 Task: For heading Use Pacifico with dark magenta 1 colour & Underline.  font size for heading24,  'Change the font style of data to'Roboto and font size to 16,  Change the alignment of both headline & data to Align left In the sheet  analysisSalesByProductLine
Action: Mouse moved to (243, 140)
Screenshot: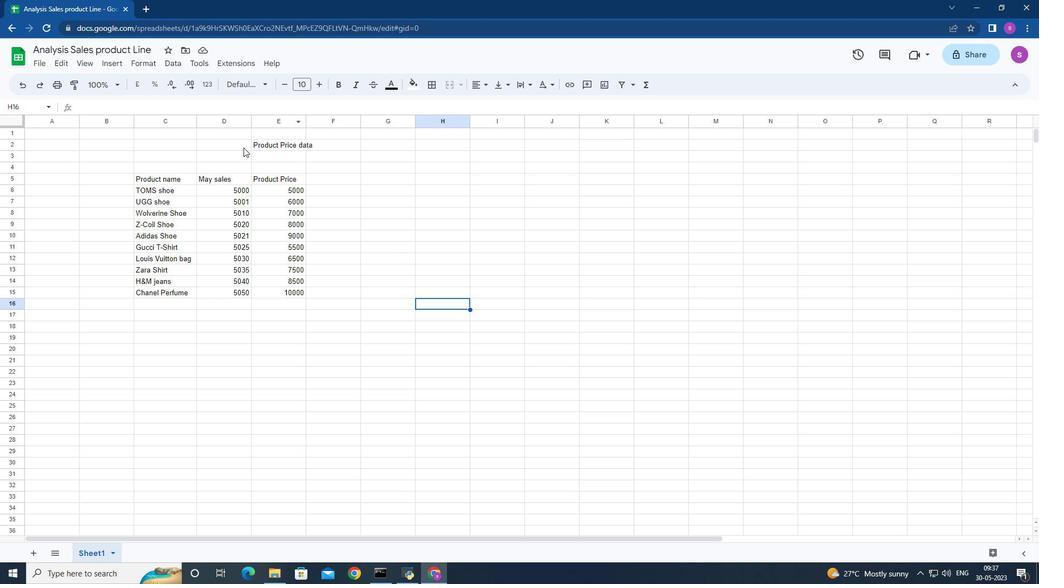 
Action: Mouse pressed left at (243, 140)
Screenshot: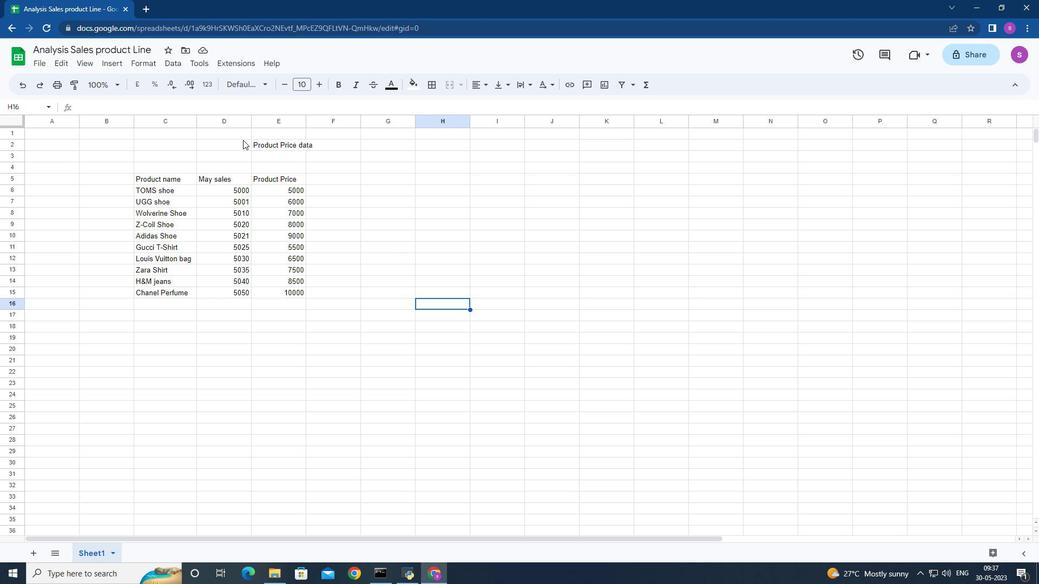 
Action: Mouse moved to (265, 84)
Screenshot: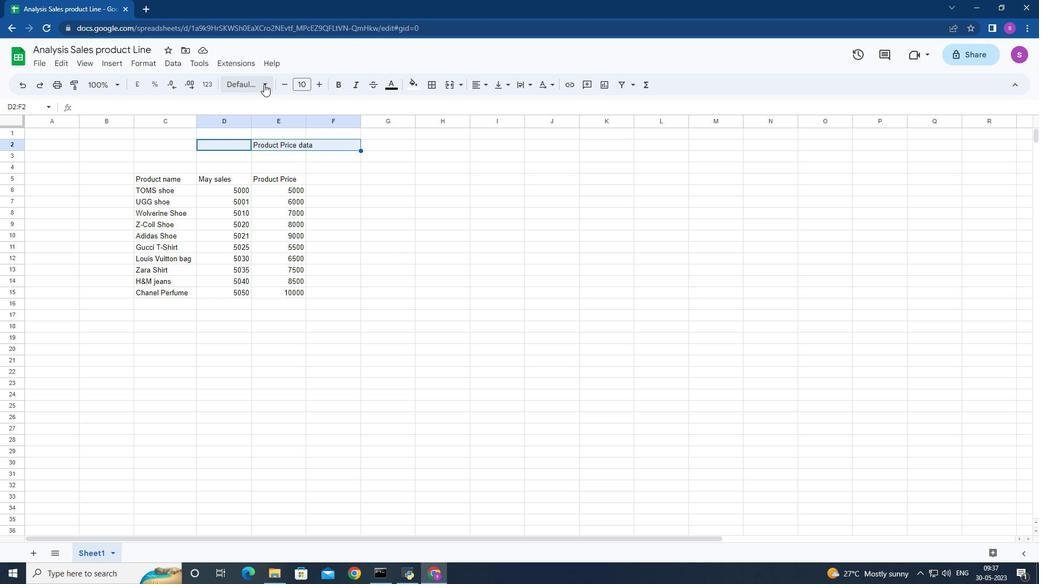 
Action: Mouse pressed left at (265, 84)
Screenshot: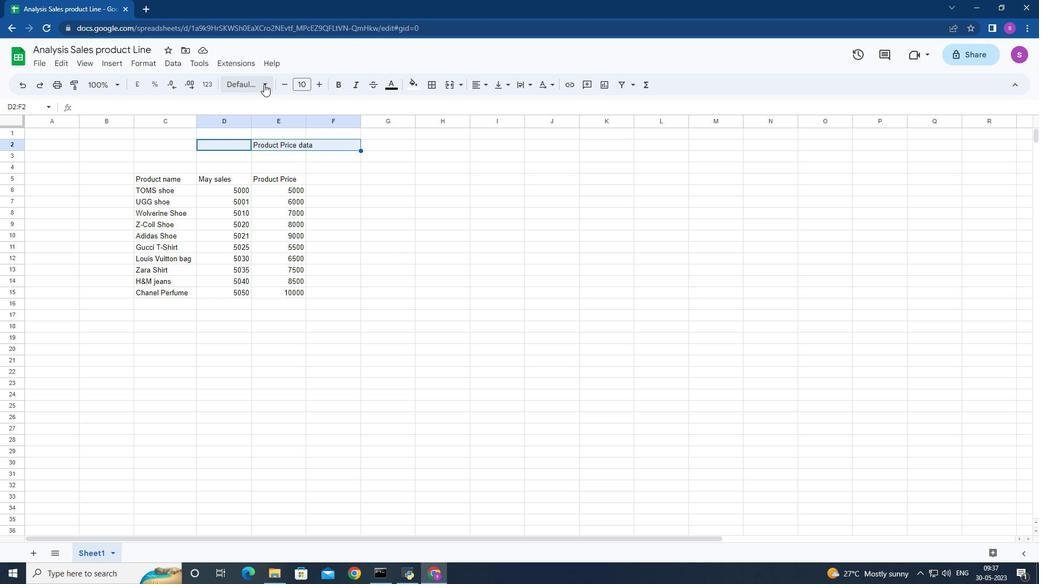 
Action: Mouse moved to (266, 368)
Screenshot: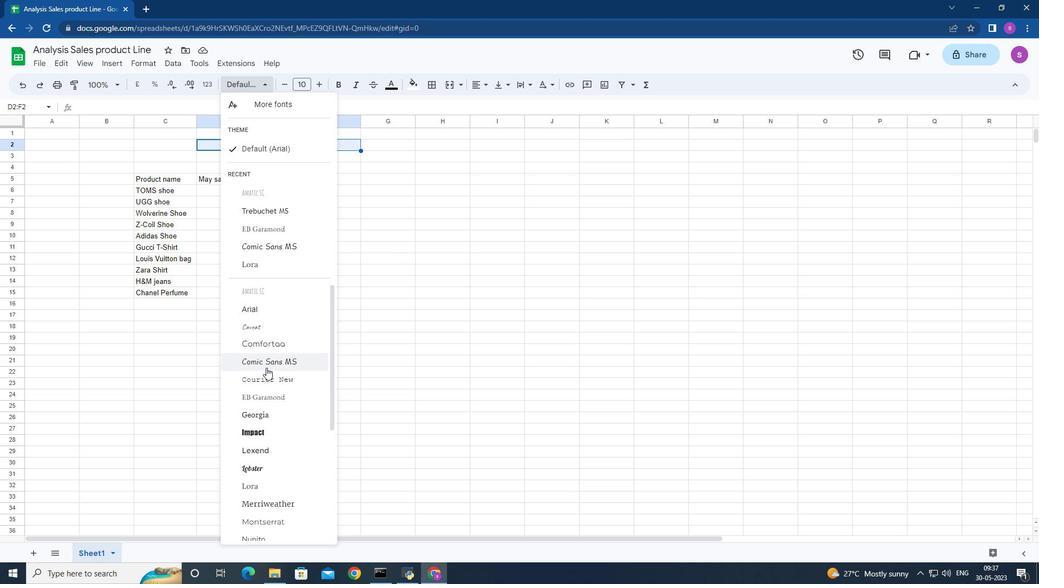 
Action: Mouse scrolled (266, 367) with delta (0, 0)
Screenshot: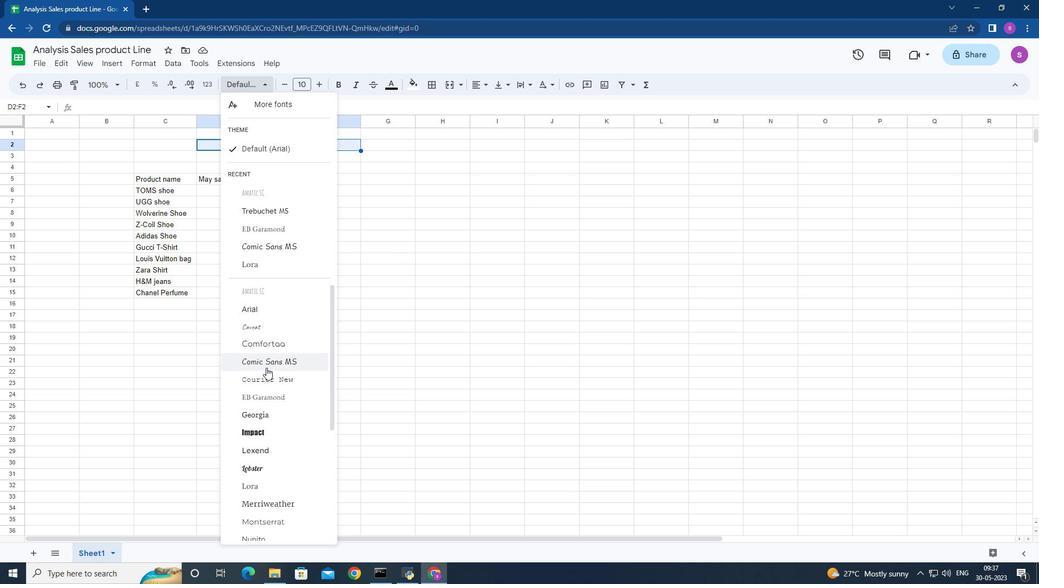
Action: Mouse moved to (272, 365)
Screenshot: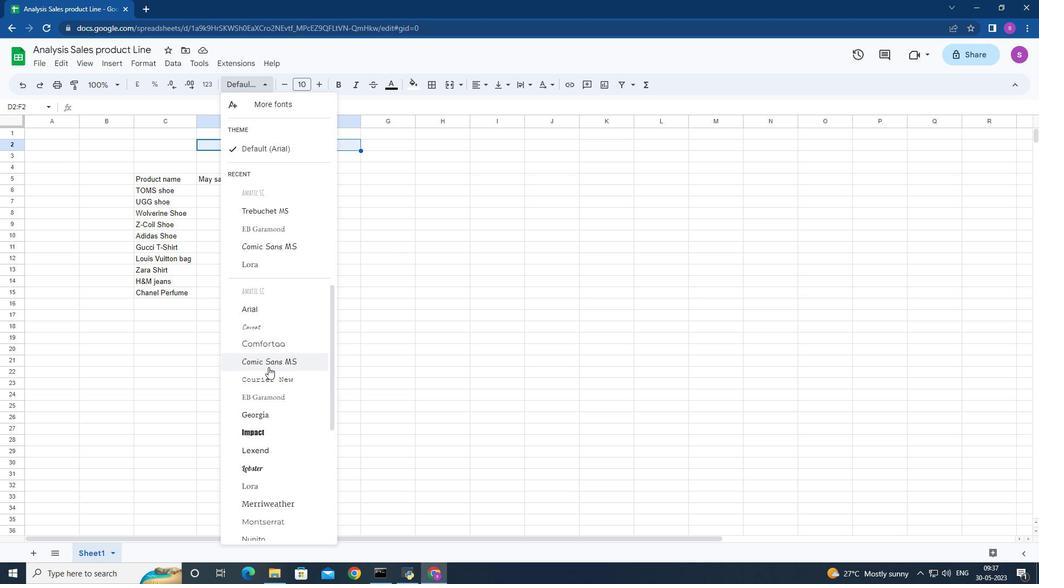 
Action: Mouse scrolled (272, 365) with delta (0, 0)
Screenshot: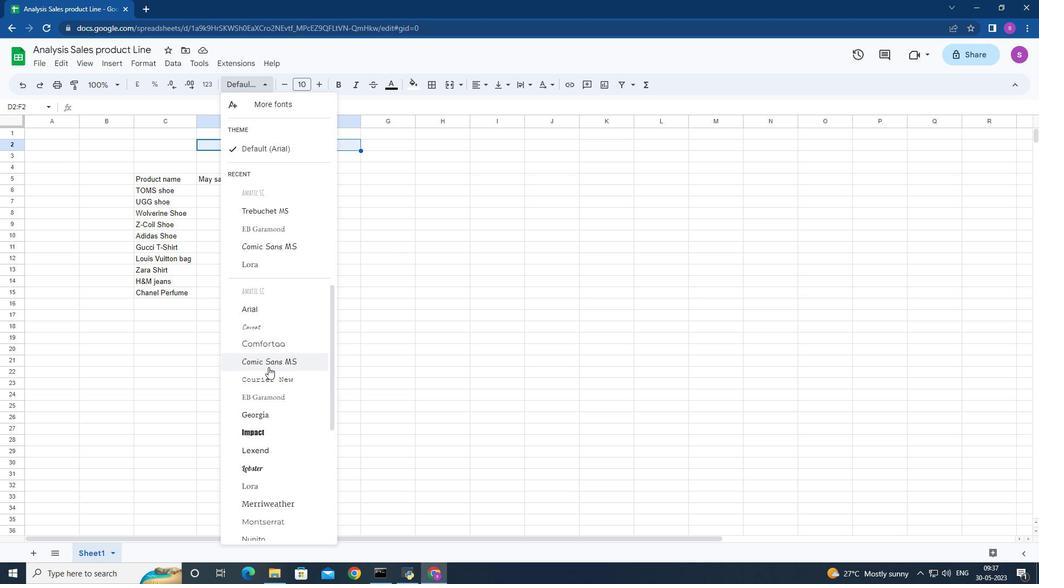 
Action: Mouse moved to (284, 436)
Screenshot: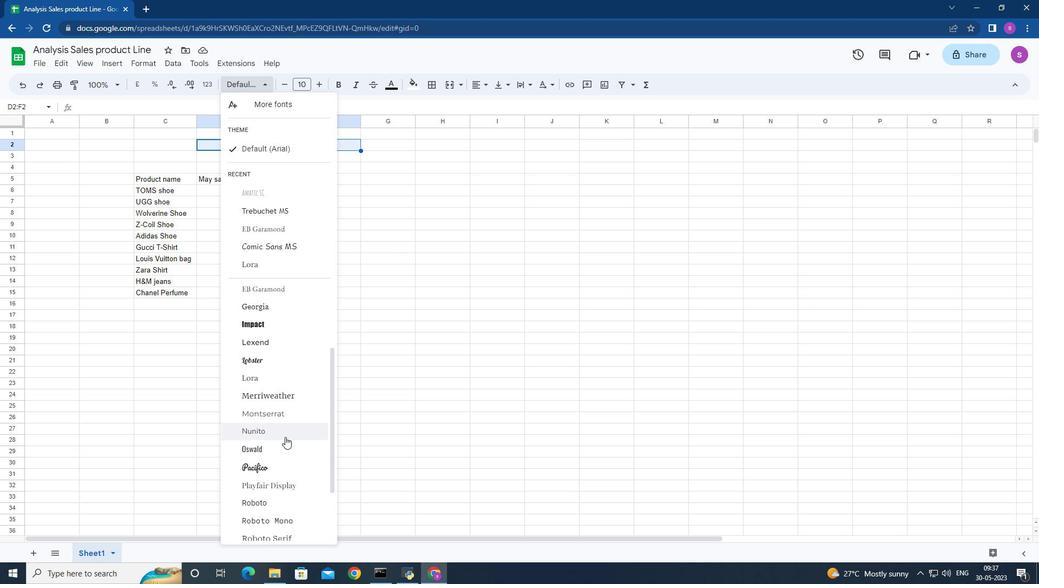 
Action: Mouse scrolled (284, 435) with delta (0, 0)
Screenshot: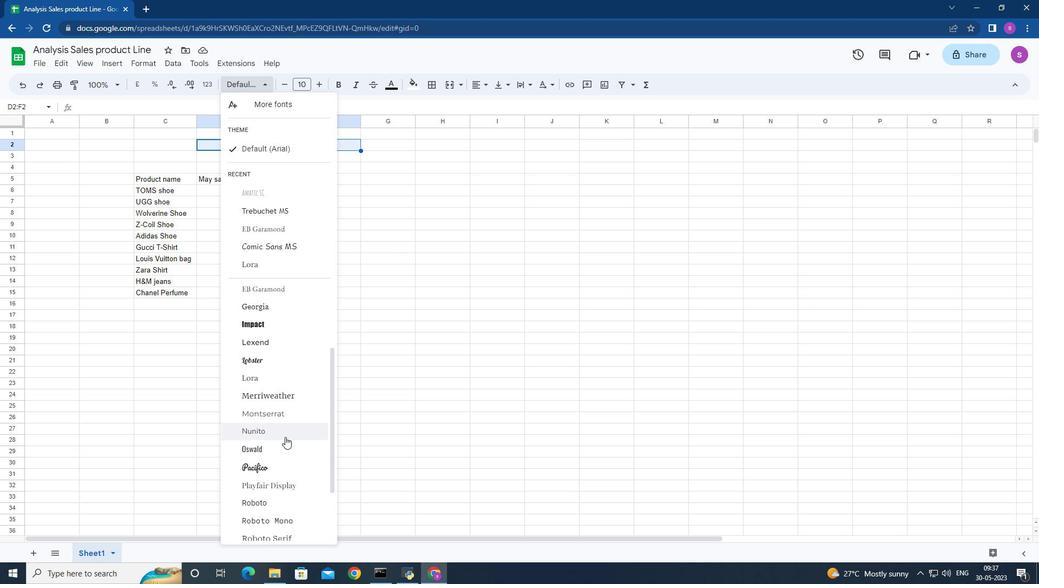 
Action: Mouse moved to (289, 413)
Screenshot: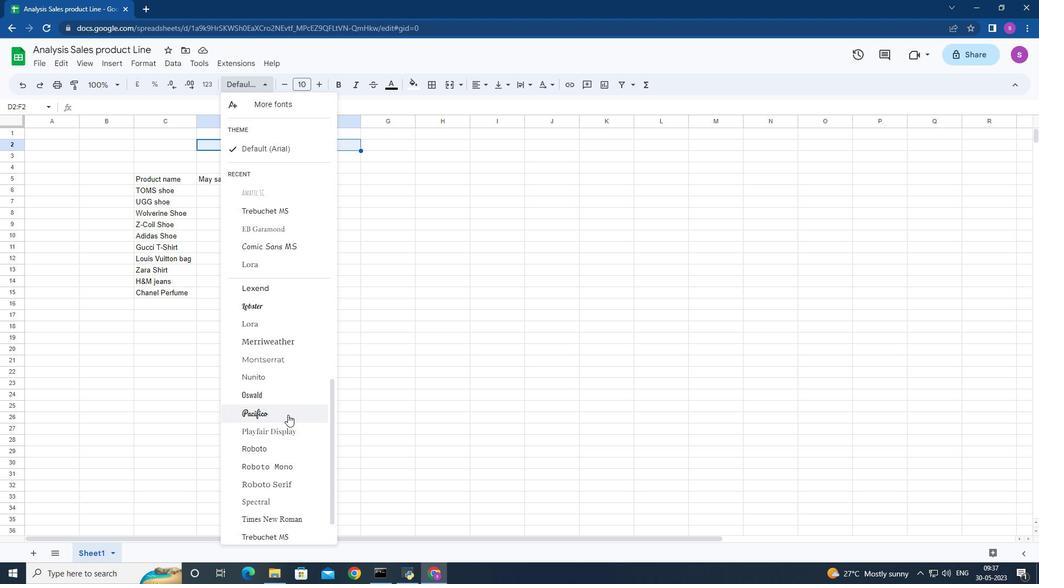 
Action: Mouse pressed left at (289, 413)
Screenshot: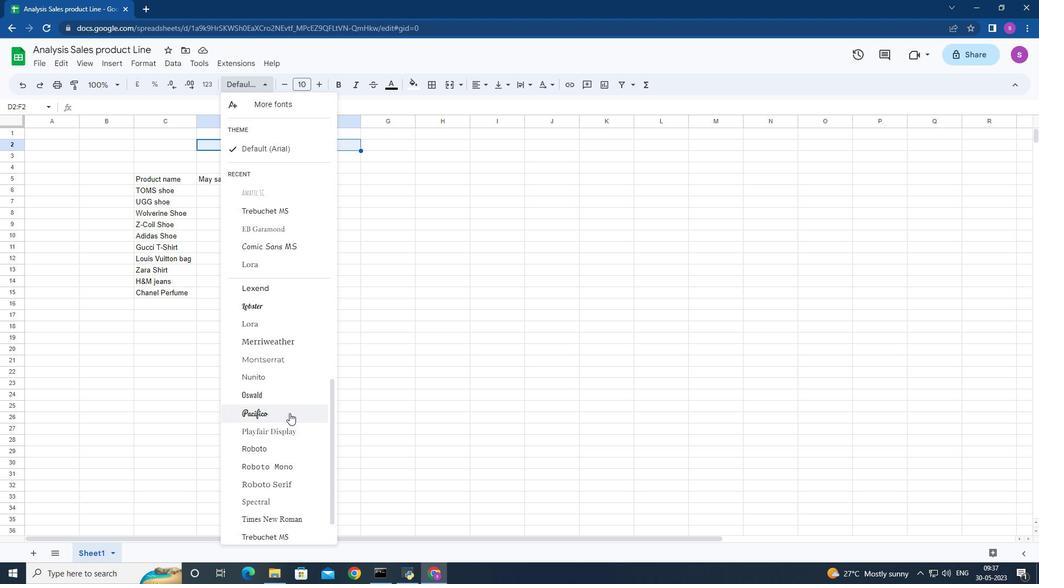 
Action: Mouse moved to (382, 246)
Screenshot: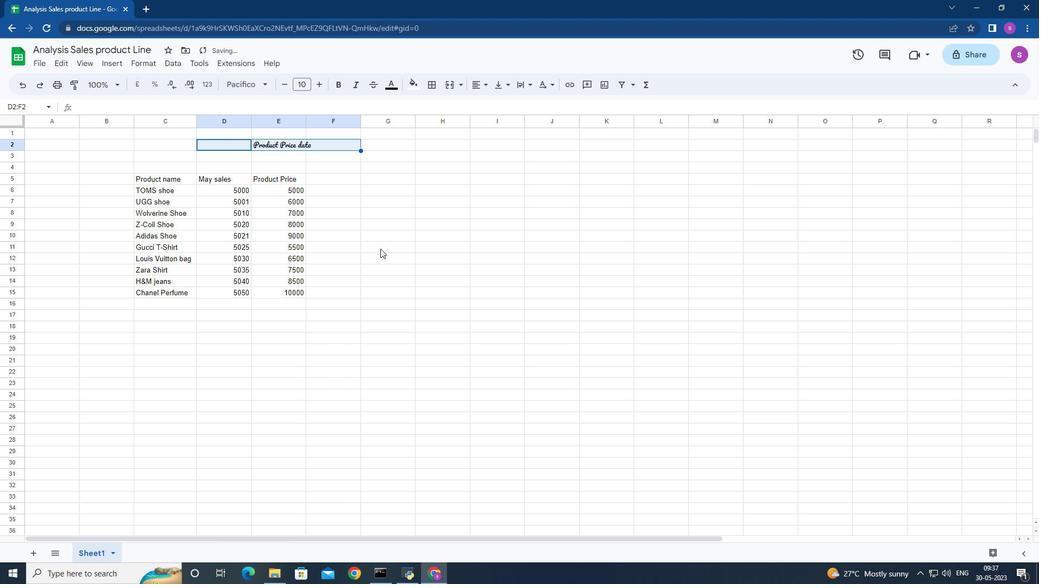 
Action: Mouse pressed left at (382, 246)
Screenshot: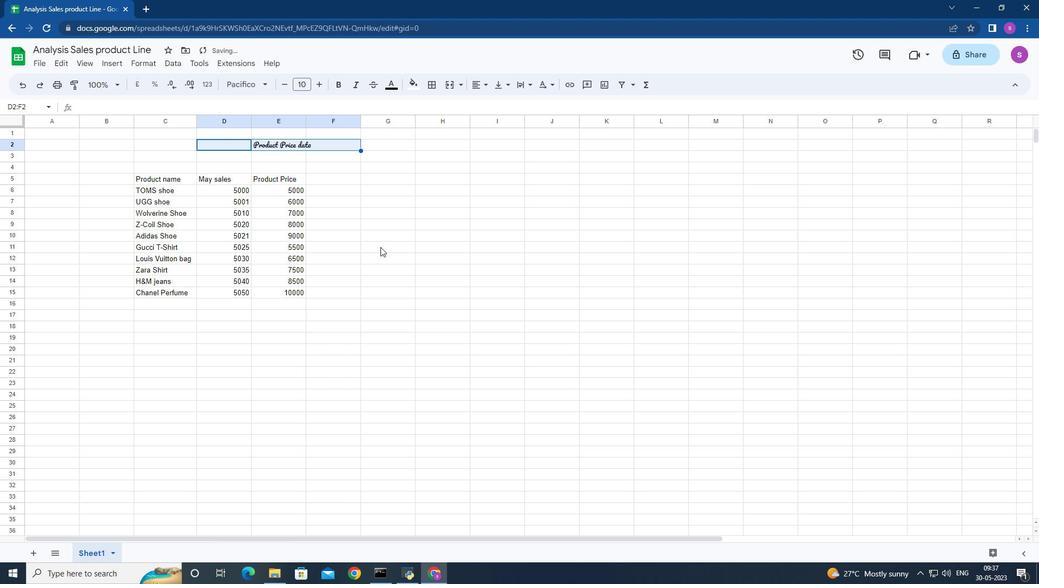 
Action: Mouse moved to (243, 142)
Screenshot: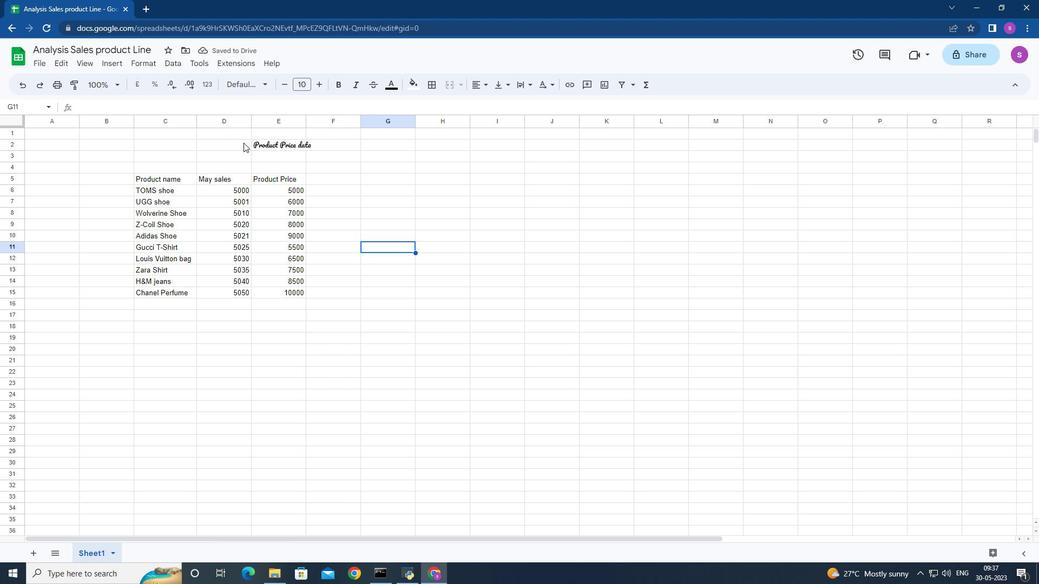 
Action: Mouse pressed left at (243, 142)
Screenshot: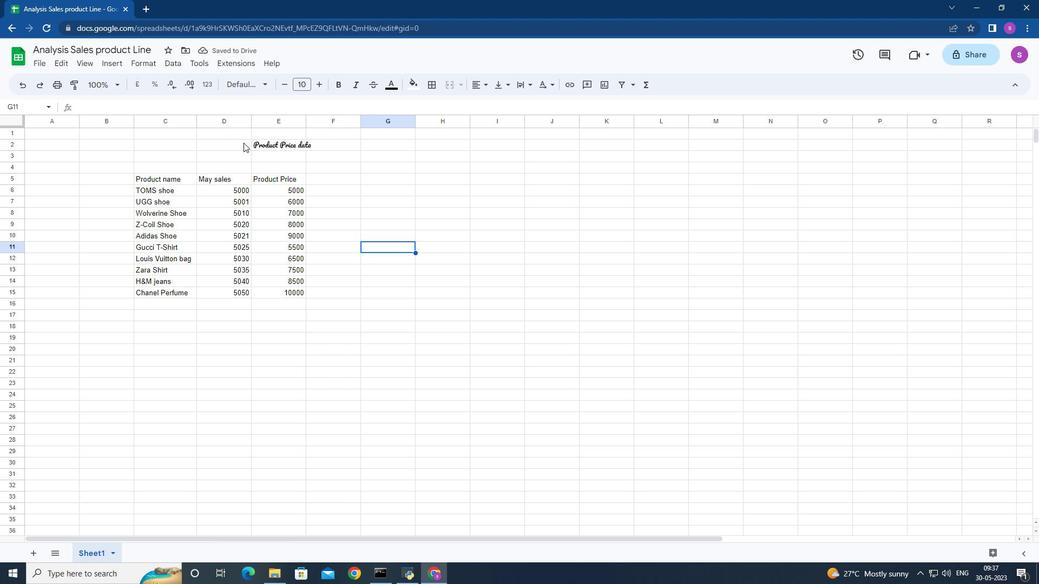 
Action: Mouse moved to (392, 86)
Screenshot: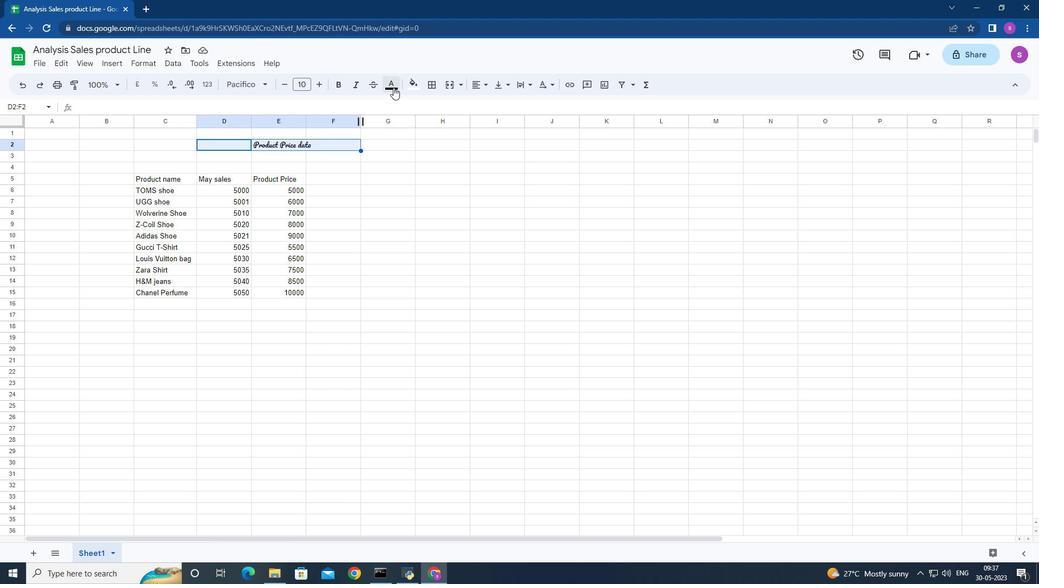 
Action: Mouse pressed left at (392, 86)
Screenshot: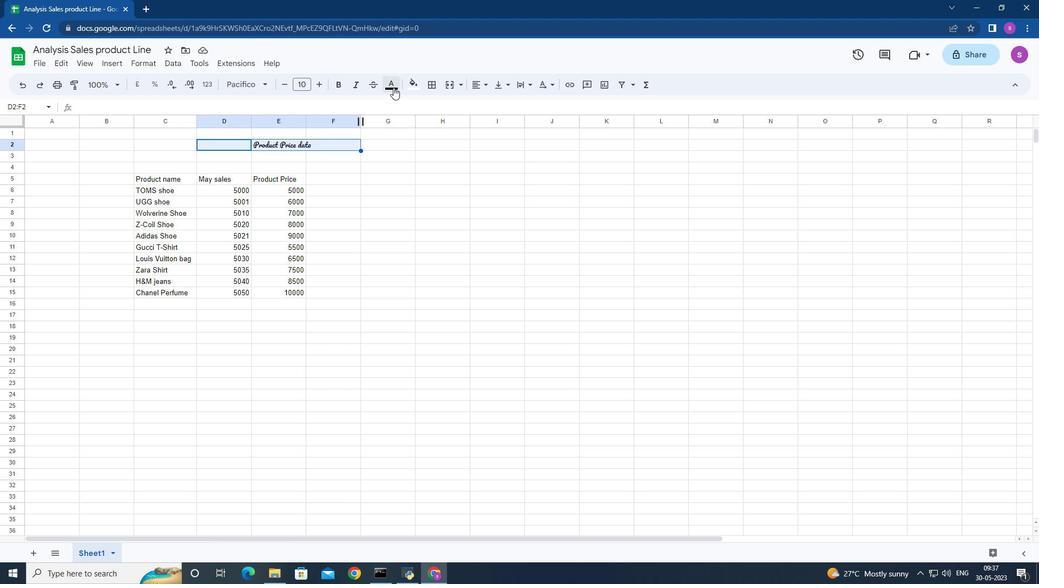 
Action: Mouse moved to (502, 204)
Screenshot: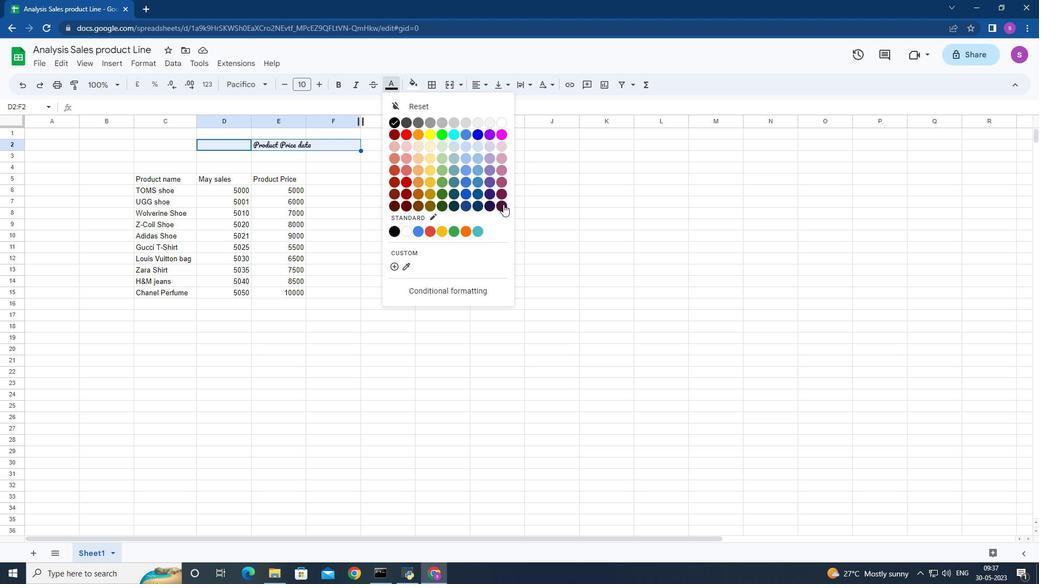 
Action: Mouse pressed left at (502, 204)
Screenshot: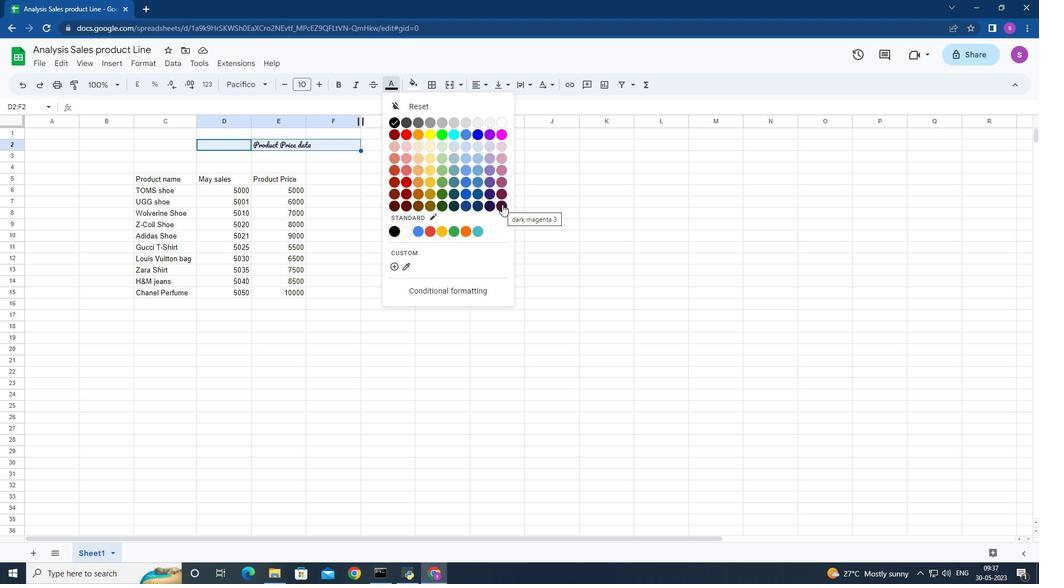 
Action: Mouse moved to (391, 83)
Screenshot: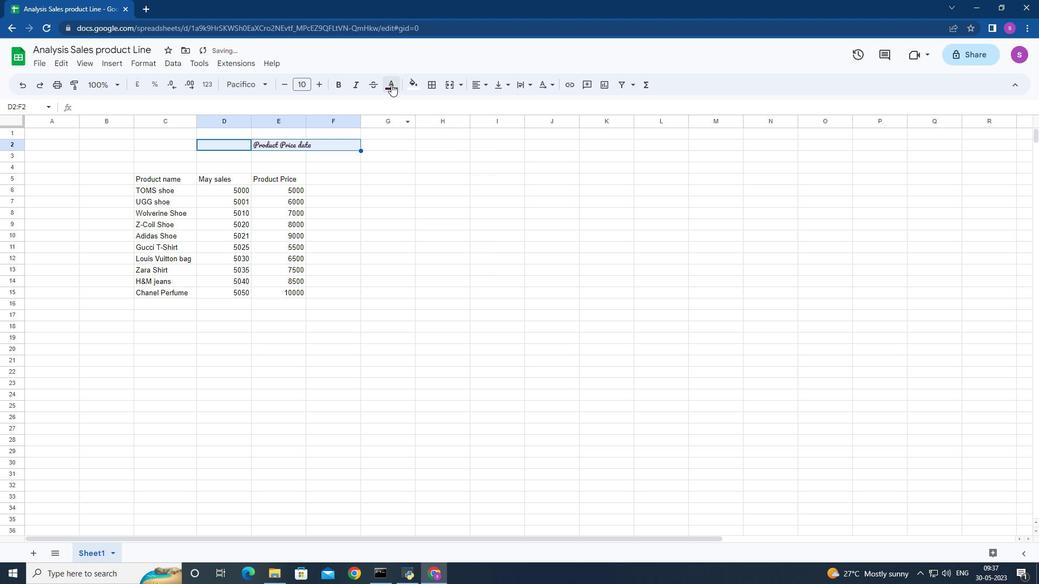 
Action: Mouse pressed left at (391, 83)
Screenshot: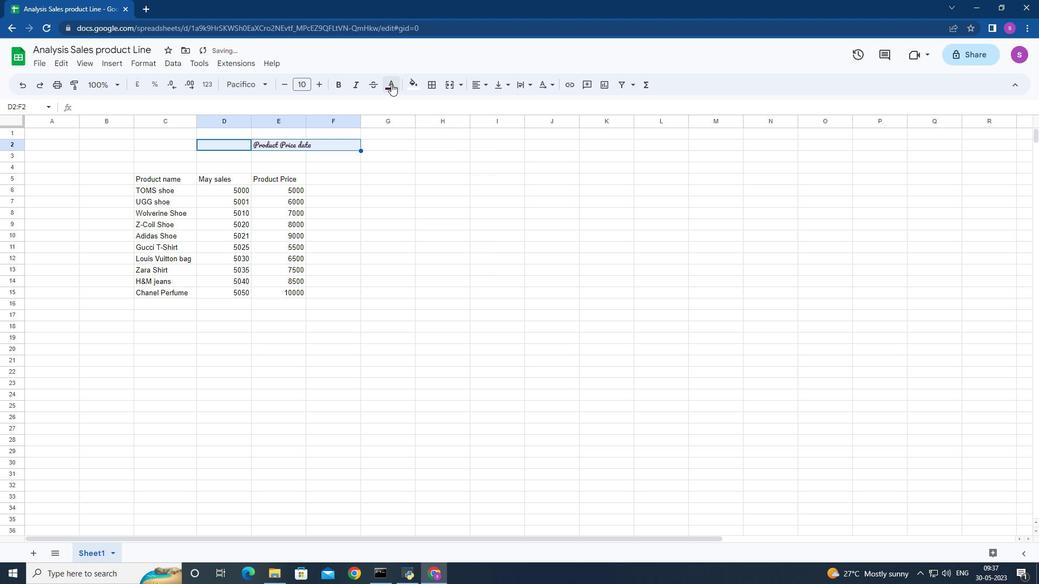 
Action: Mouse moved to (500, 184)
Screenshot: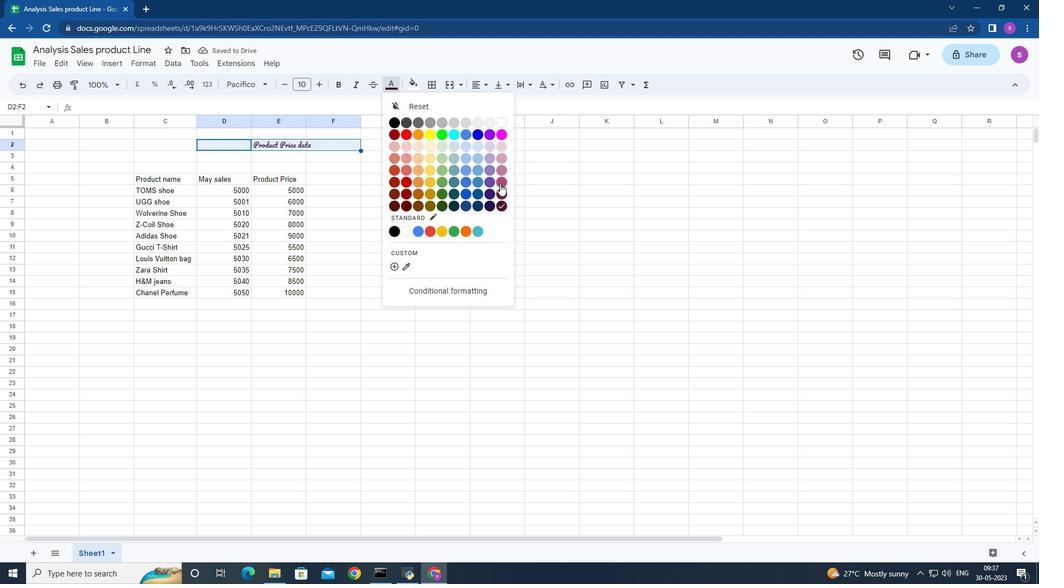
Action: Mouse pressed left at (500, 184)
Screenshot: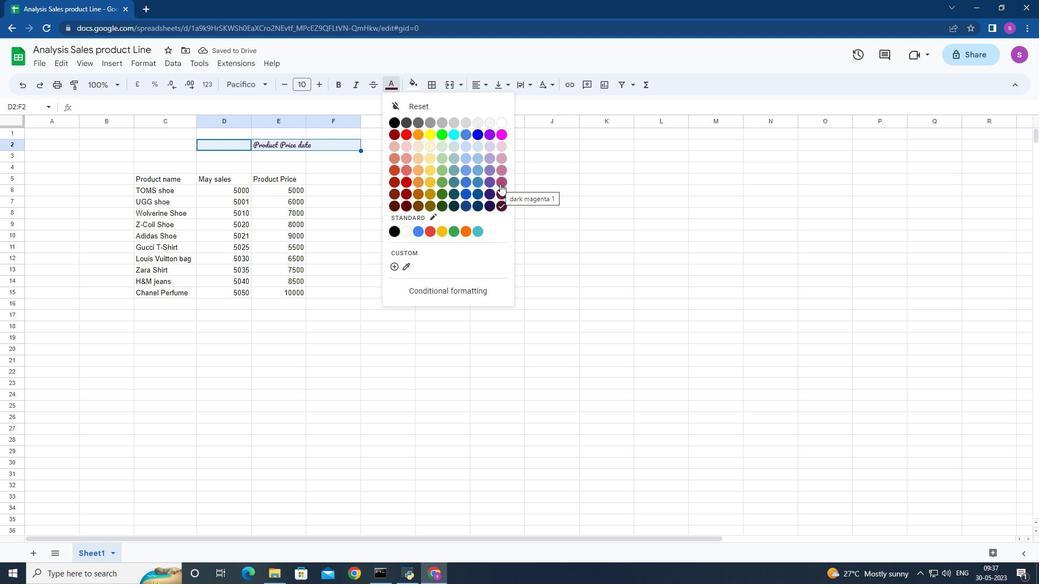 
Action: Mouse moved to (145, 62)
Screenshot: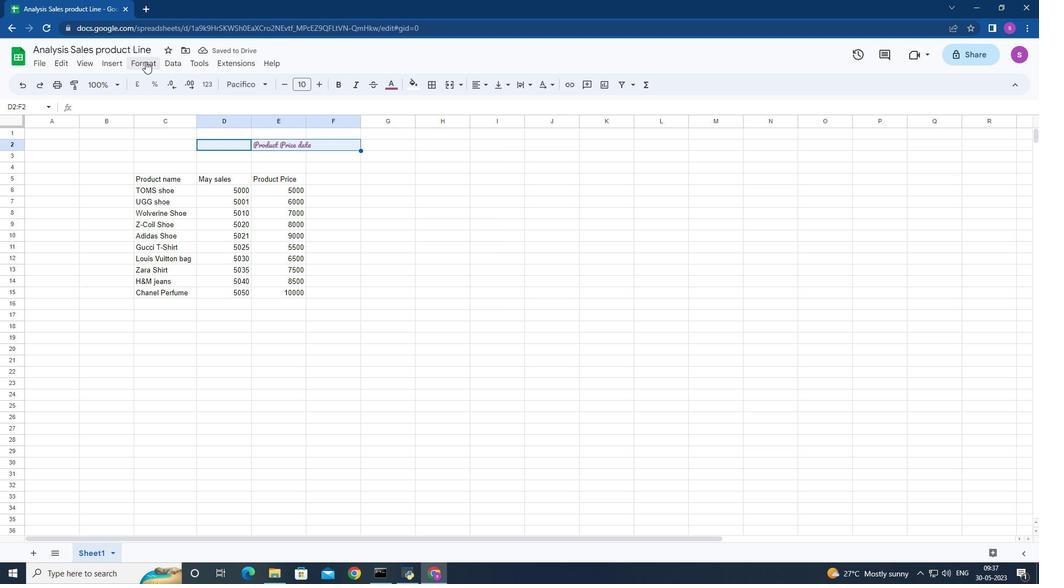 
Action: Mouse pressed left at (145, 62)
Screenshot: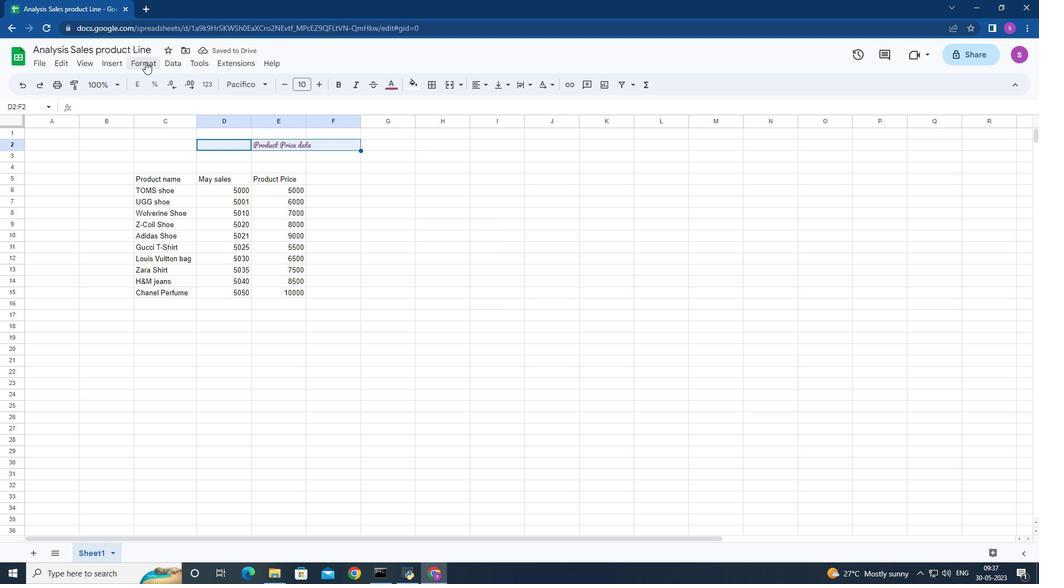 
Action: Mouse moved to (342, 163)
Screenshot: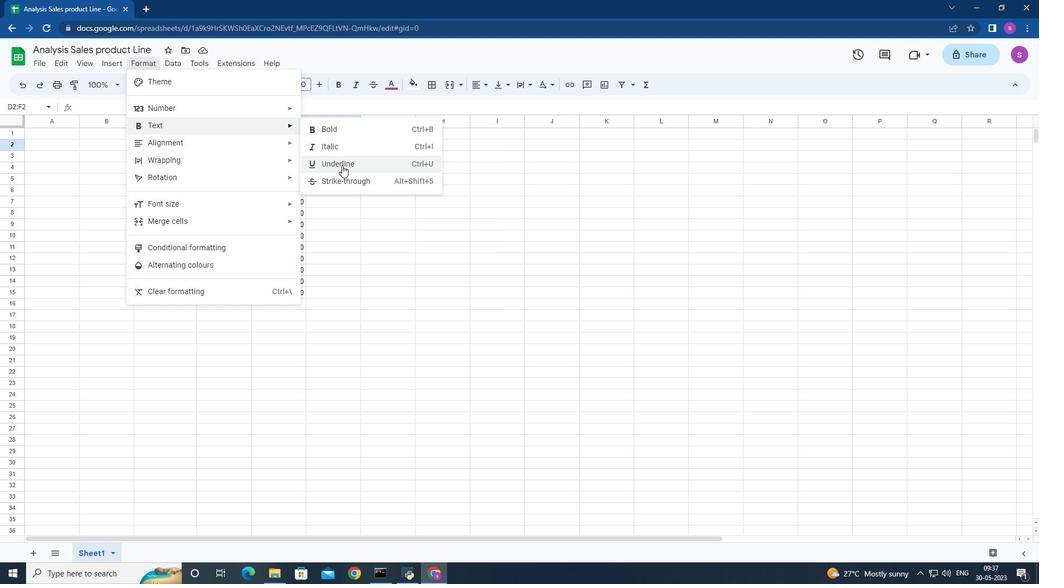 
Action: Mouse pressed left at (342, 163)
Screenshot: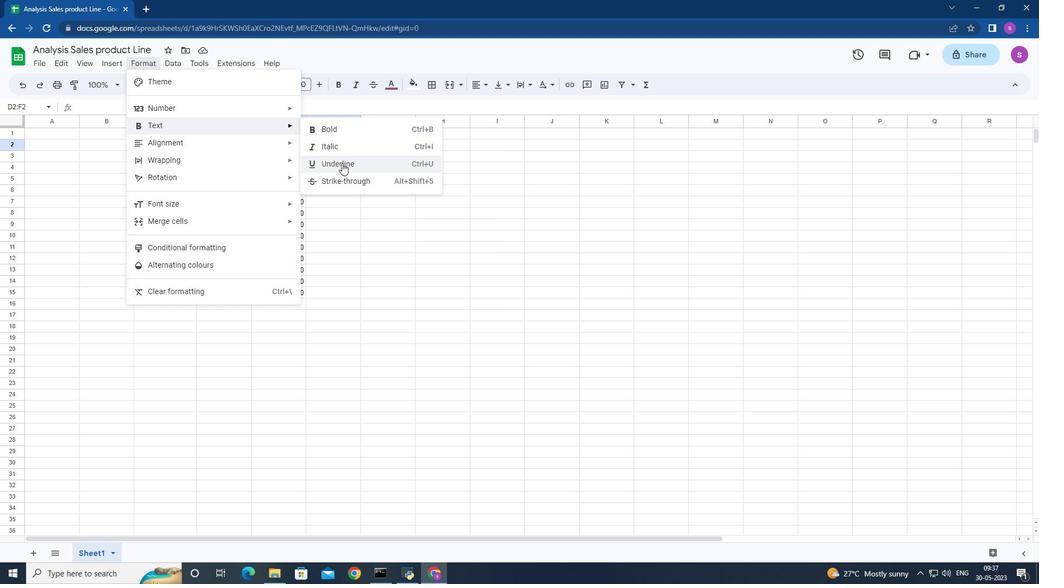 
Action: Mouse moved to (318, 84)
Screenshot: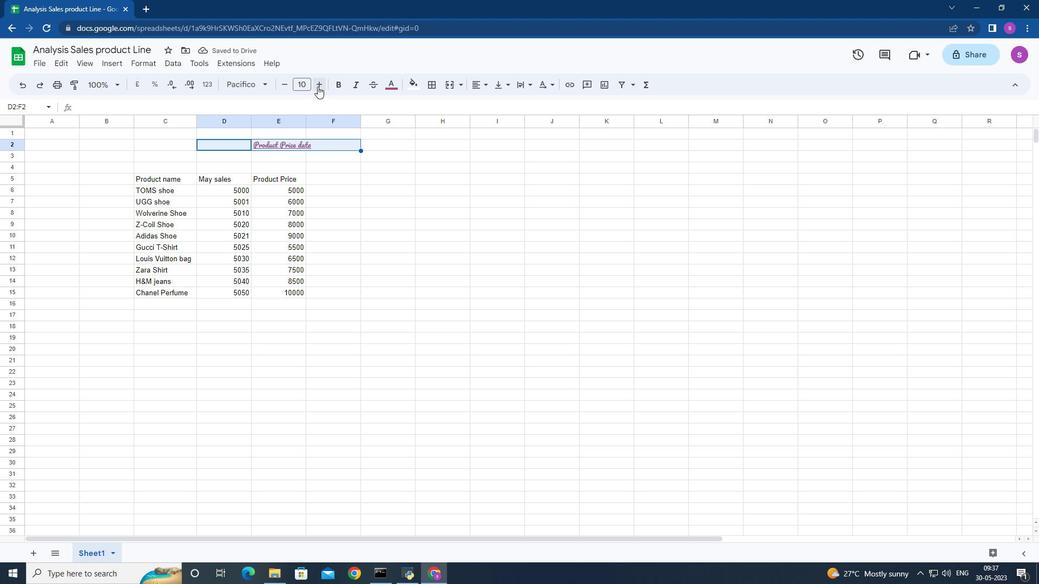 
Action: Mouse pressed left at (318, 84)
Screenshot: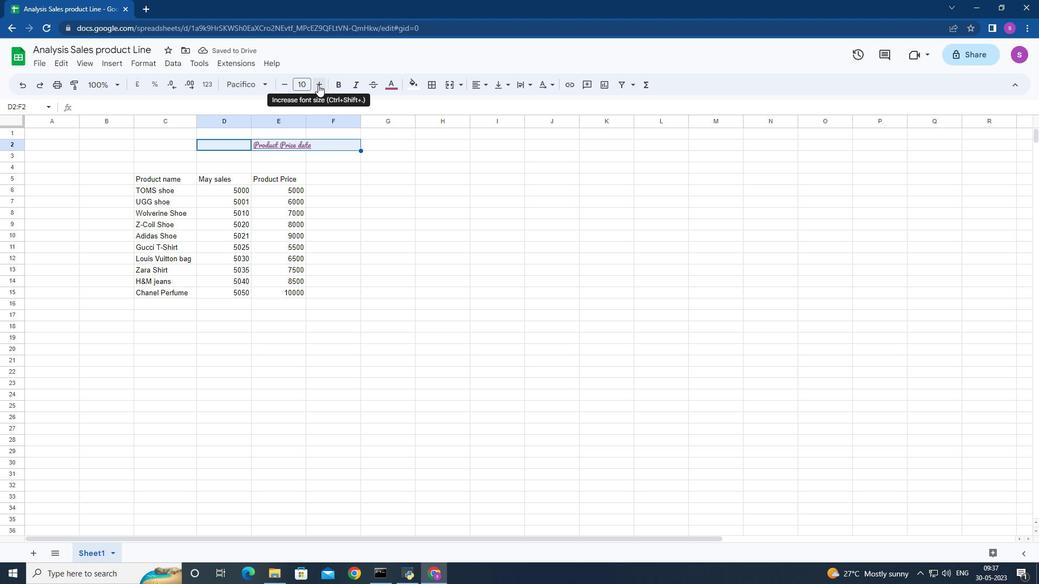 
Action: Mouse pressed left at (318, 84)
Screenshot: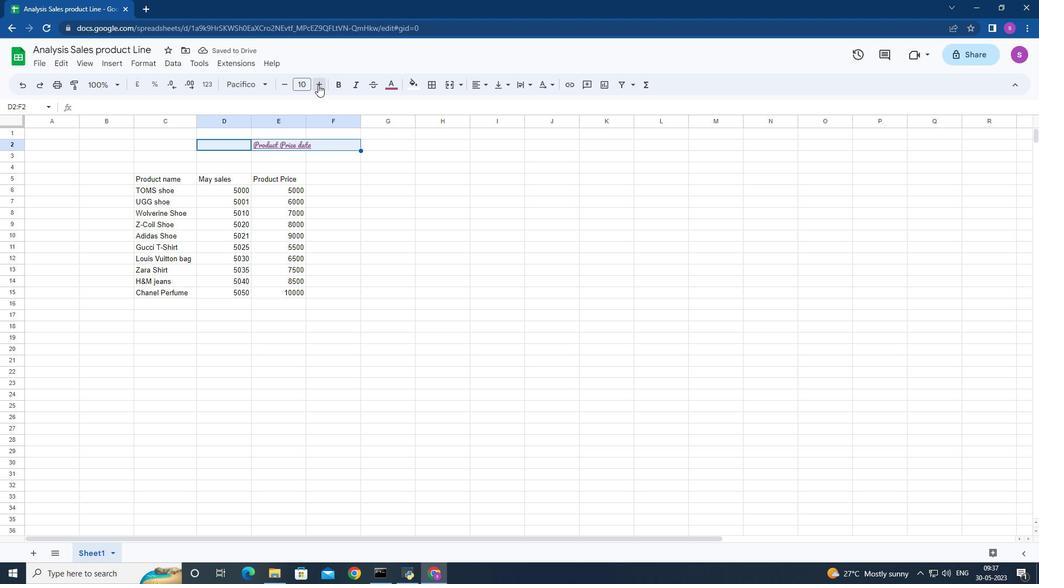 
Action: Mouse pressed left at (318, 84)
Screenshot: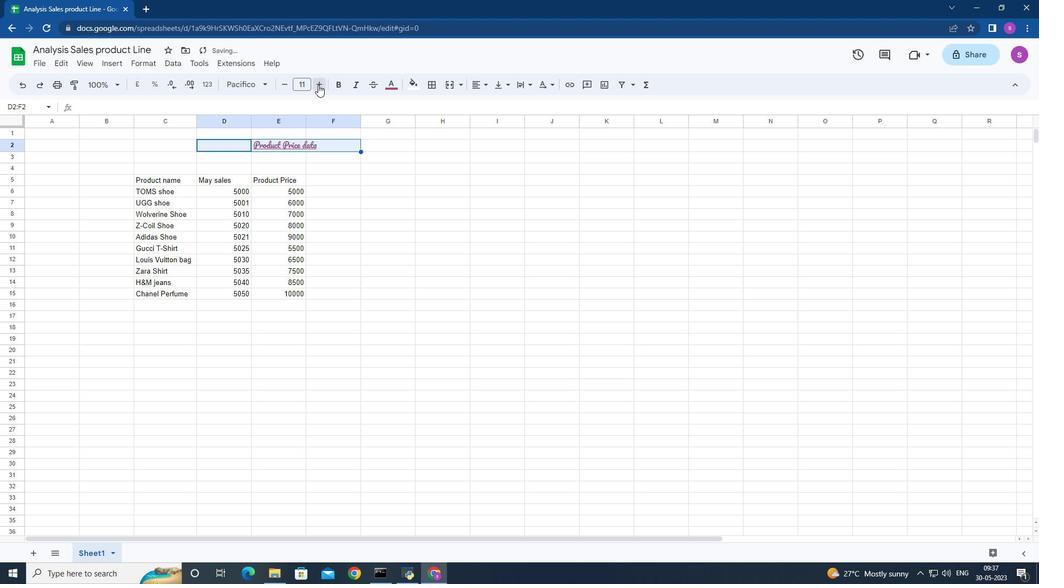 
Action: Mouse pressed left at (318, 84)
Screenshot: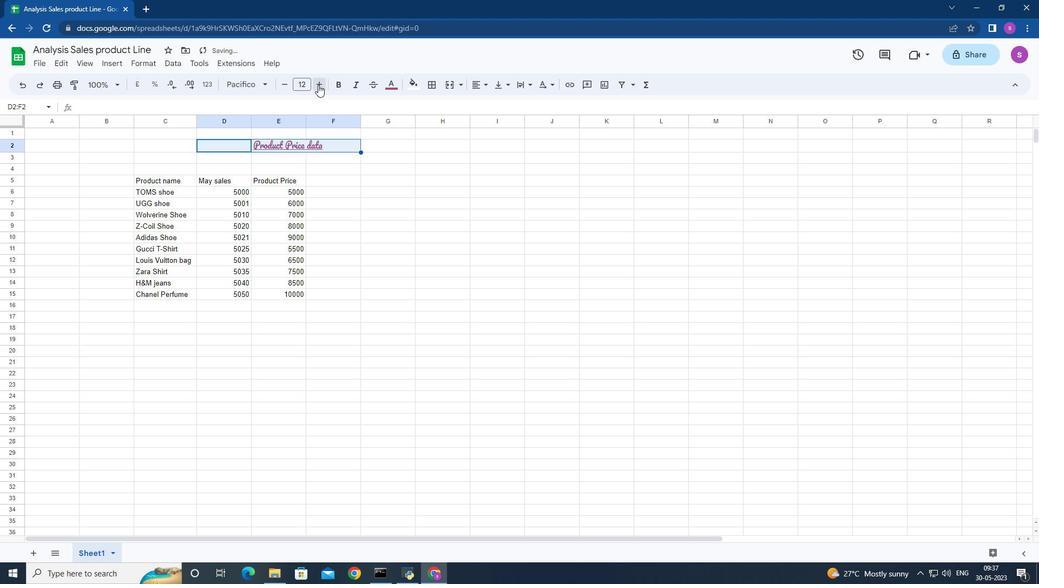 
Action: Mouse pressed left at (318, 84)
Screenshot: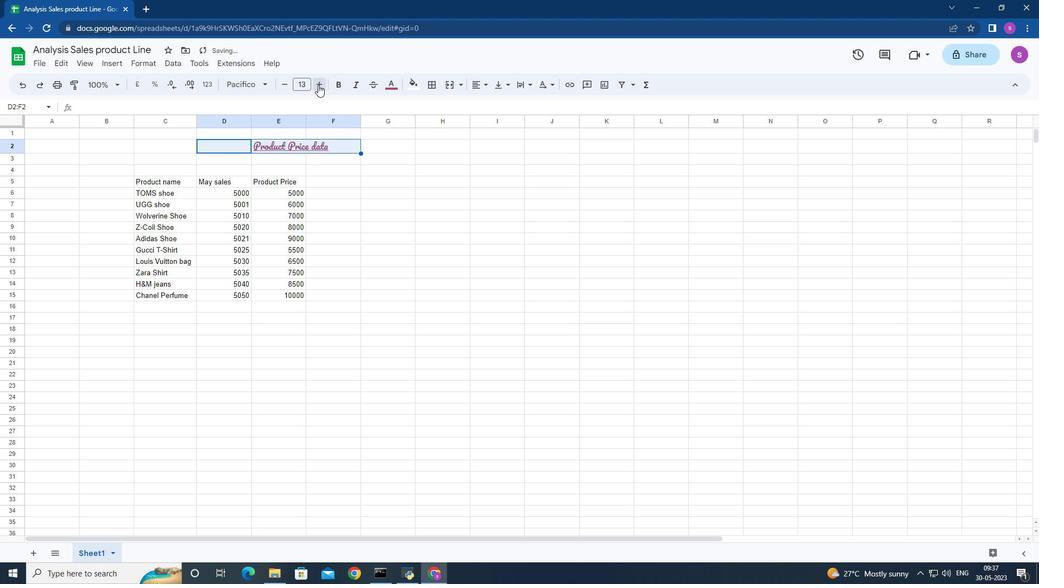 
Action: Mouse pressed left at (318, 84)
Screenshot: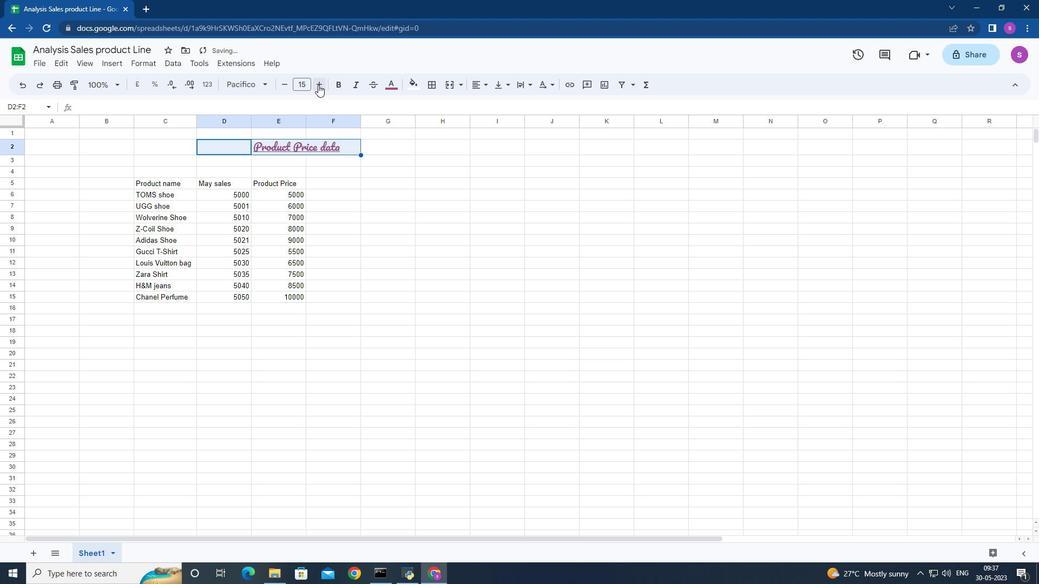 
Action: Mouse pressed left at (318, 84)
Screenshot: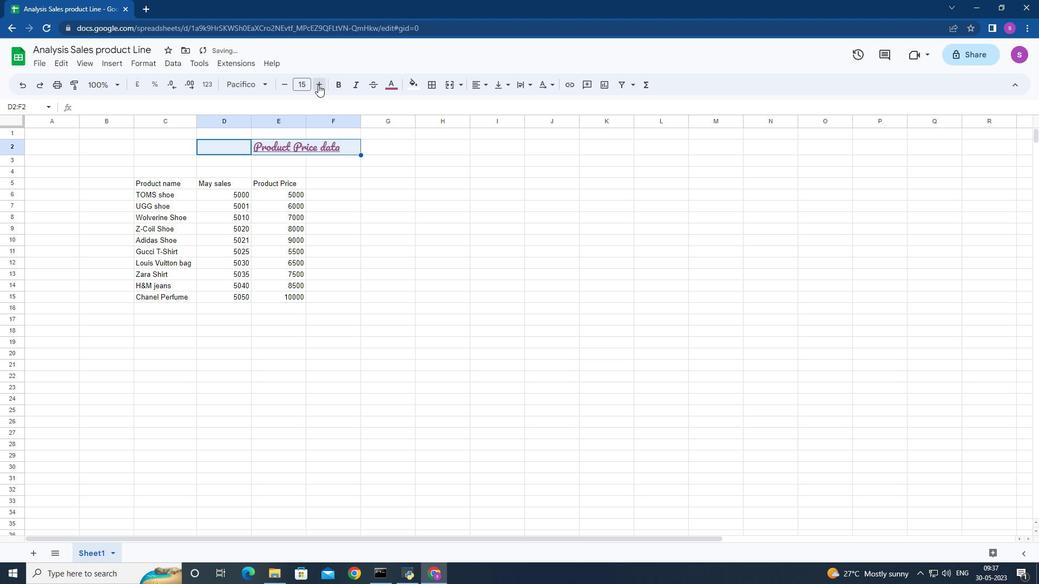 
Action: Mouse pressed left at (318, 84)
Screenshot: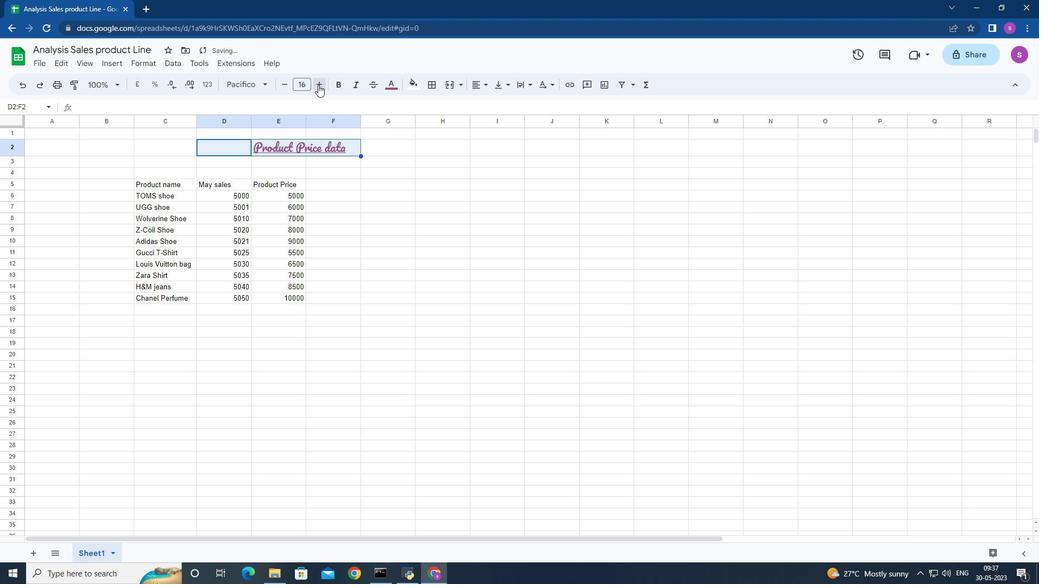 
Action: Mouse pressed left at (318, 84)
Screenshot: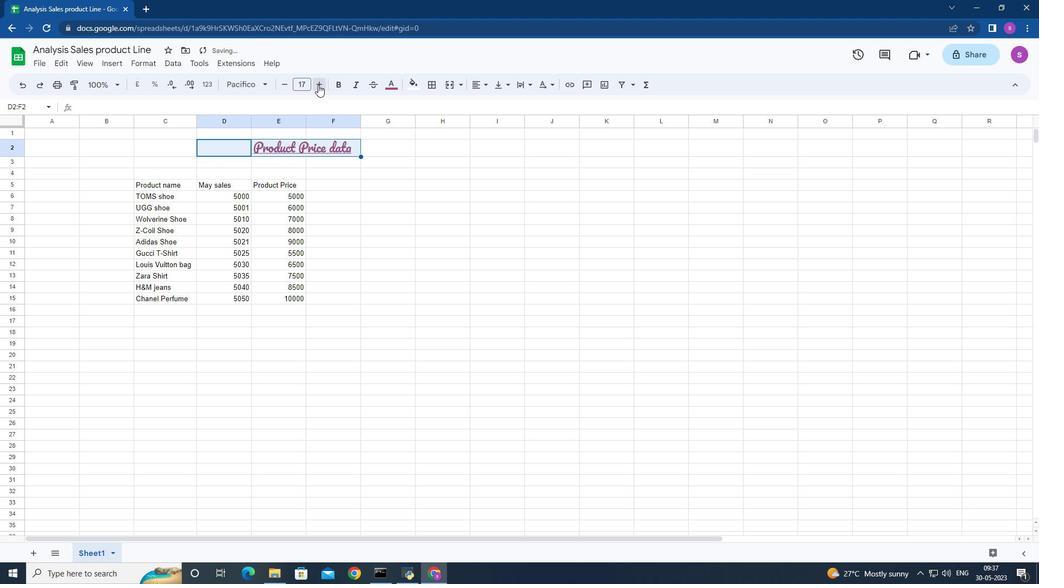 
Action: Mouse pressed left at (318, 84)
Screenshot: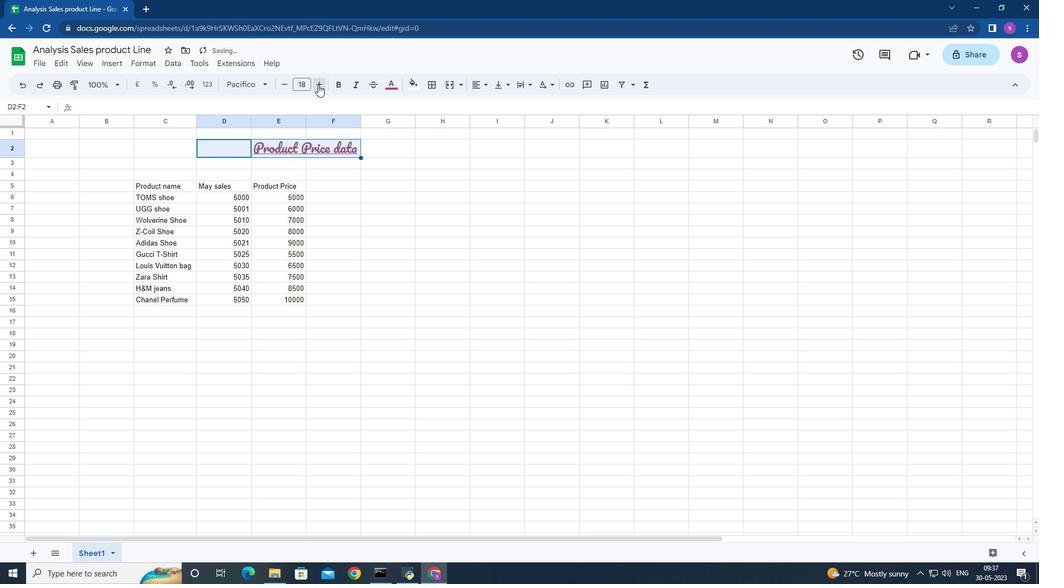 
Action: Mouse pressed left at (318, 84)
Screenshot: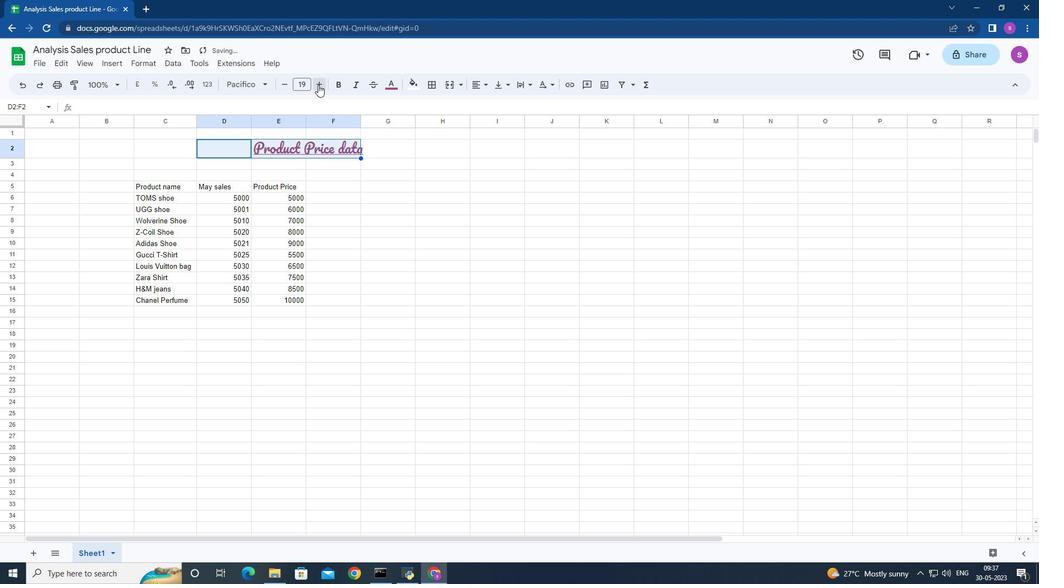 
Action: Mouse pressed left at (318, 84)
Screenshot: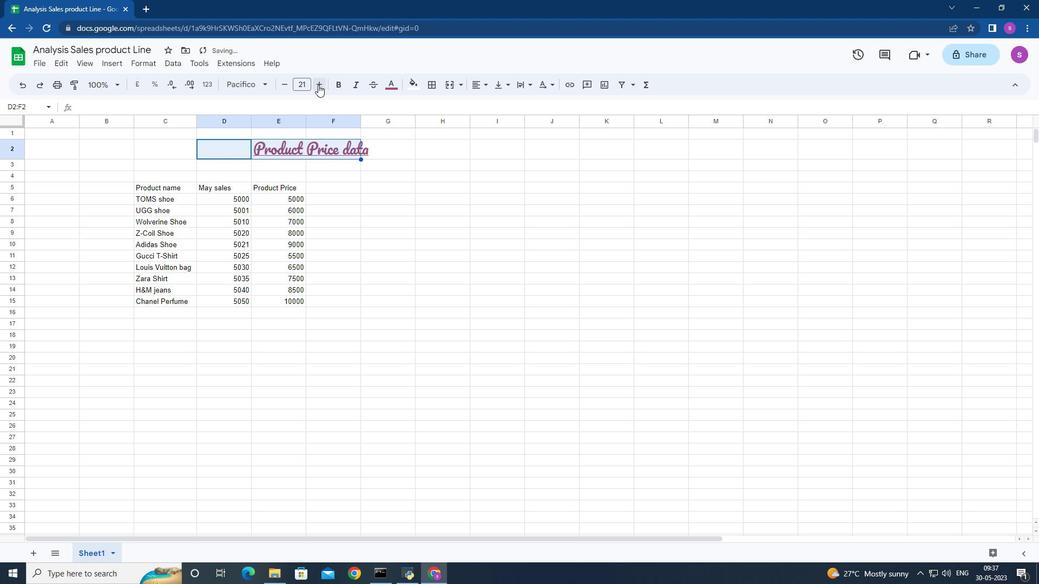 
Action: Mouse pressed left at (318, 84)
Screenshot: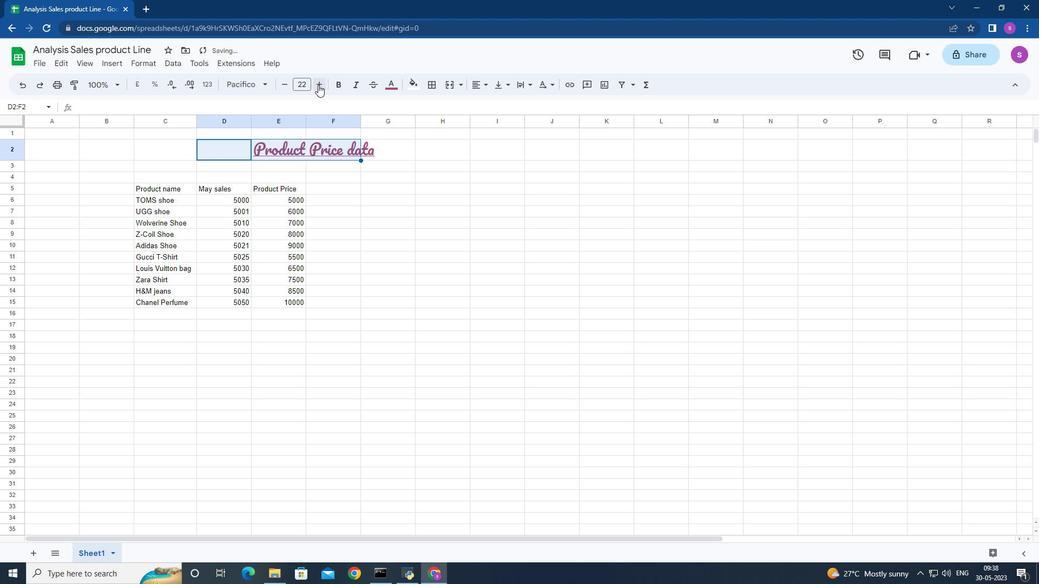 
Action: Mouse pressed left at (318, 84)
Screenshot: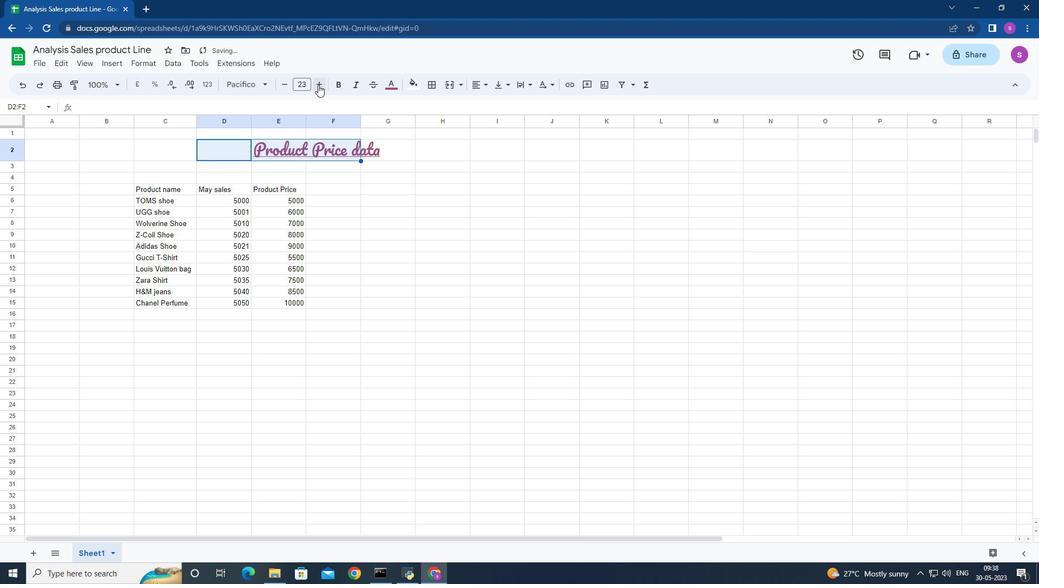 
Action: Mouse moved to (135, 188)
Screenshot: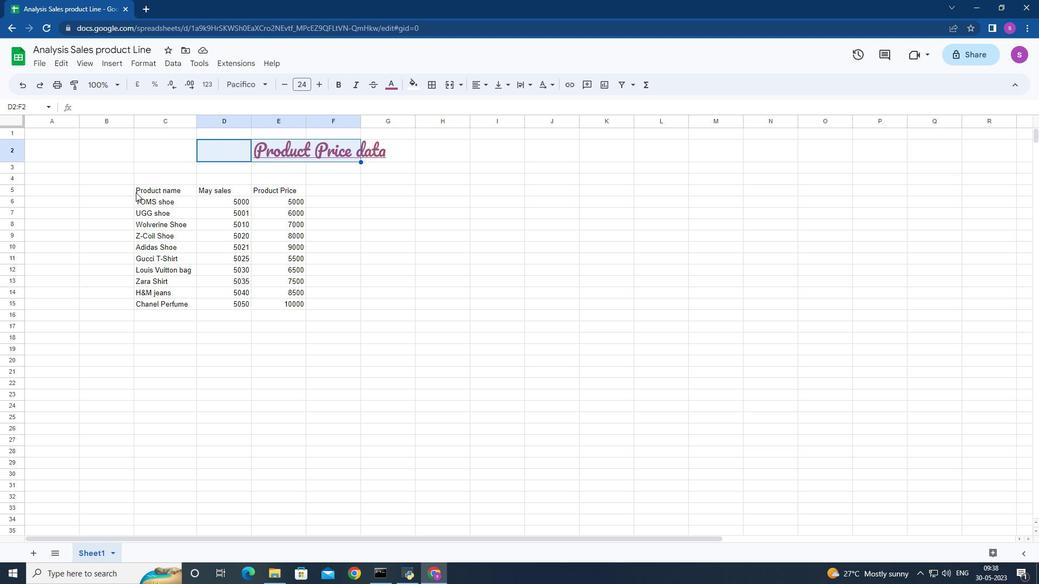 
Action: Mouse pressed left at (135, 188)
Screenshot: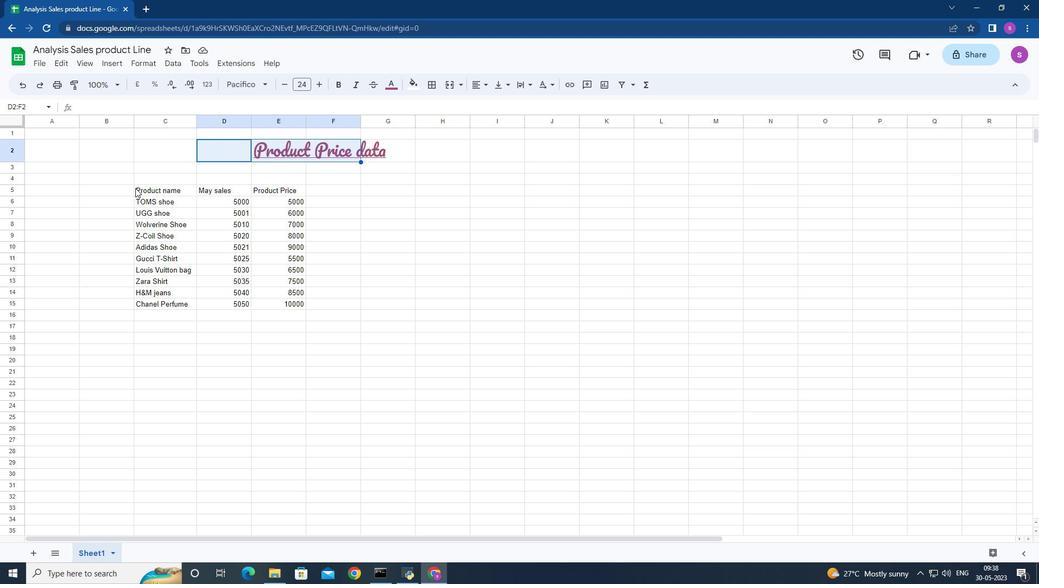 
Action: Mouse moved to (264, 83)
Screenshot: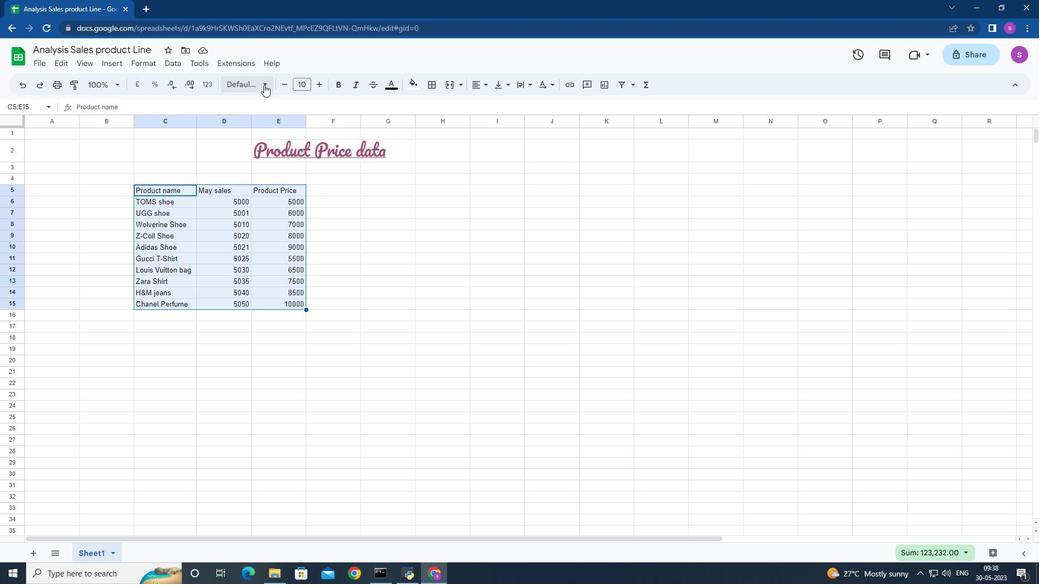 
Action: Mouse pressed left at (264, 83)
Screenshot: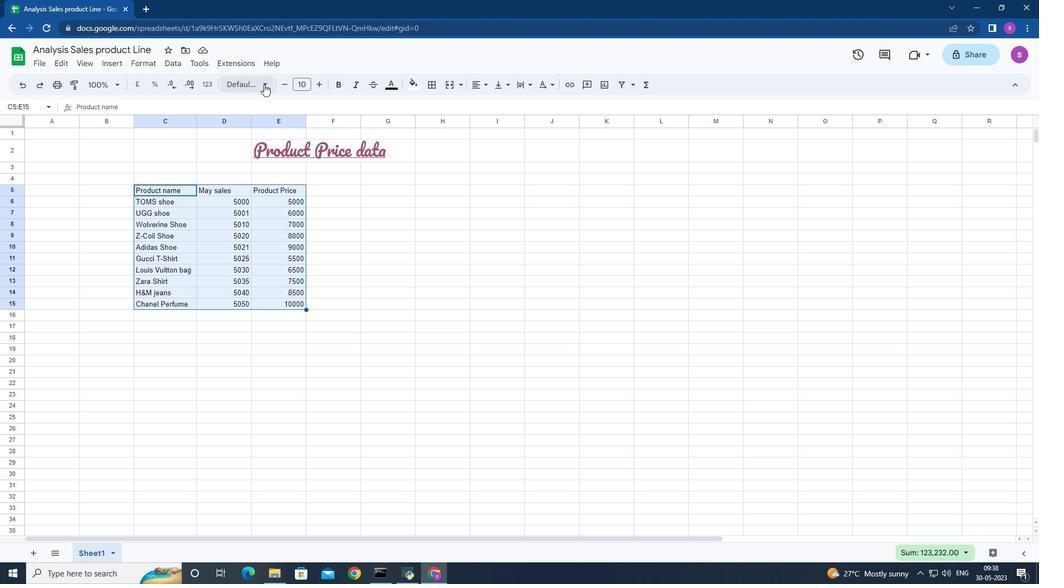 
Action: Mouse moved to (259, 212)
Screenshot: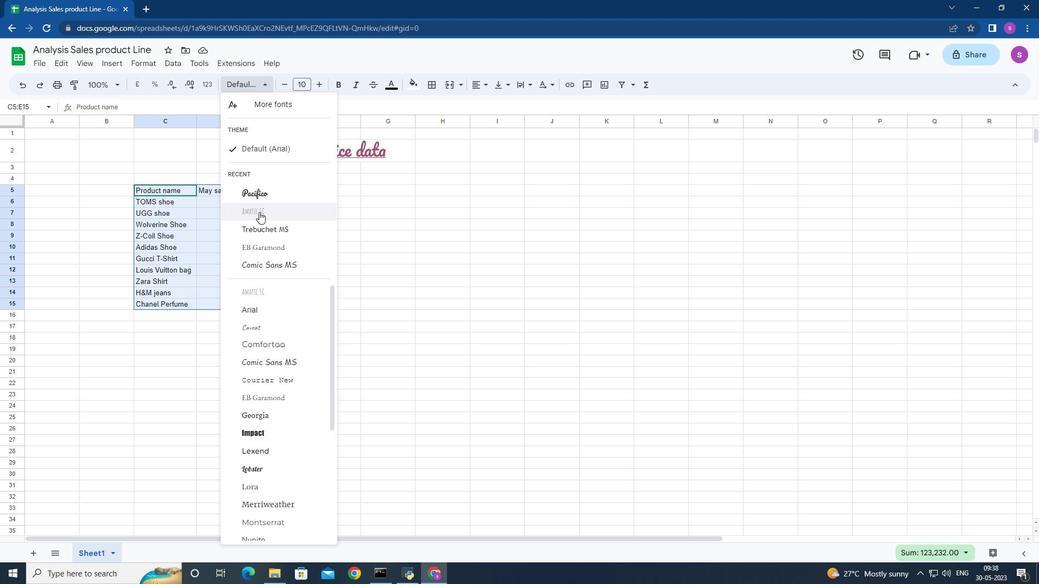 
Action: Mouse scrolled (259, 212) with delta (0, 0)
Screenshot: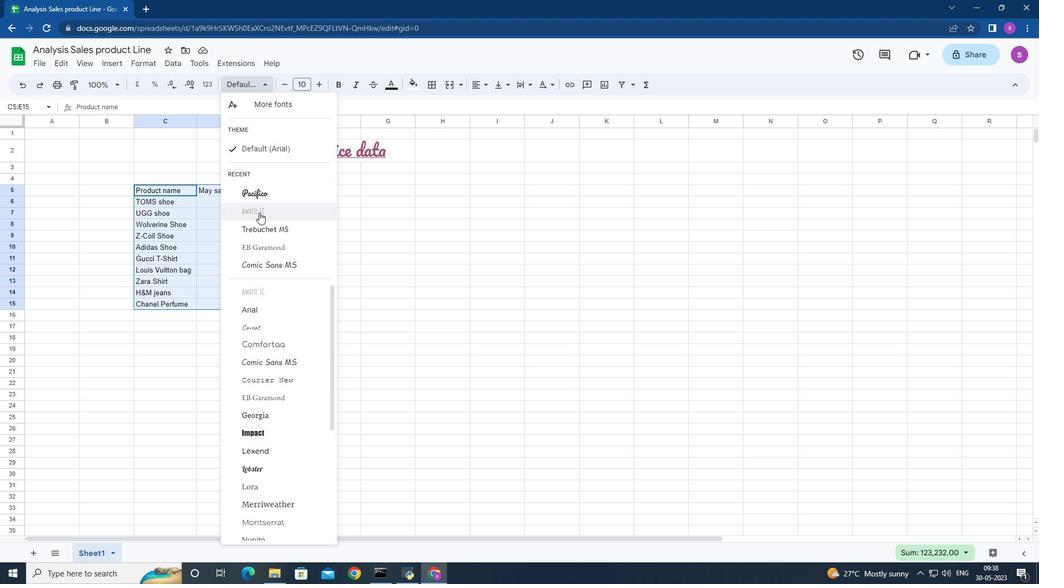 
Action: Mouse moved to (269, 325)
Screenshot: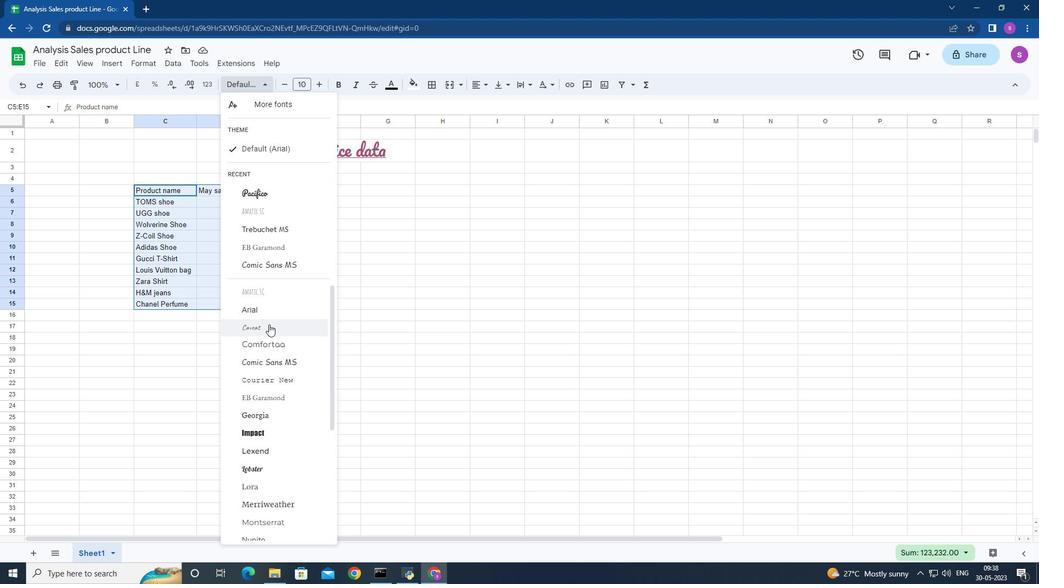 
Action: Mouse scrolled (269, 324) with delta (0, 0)
Screenshot: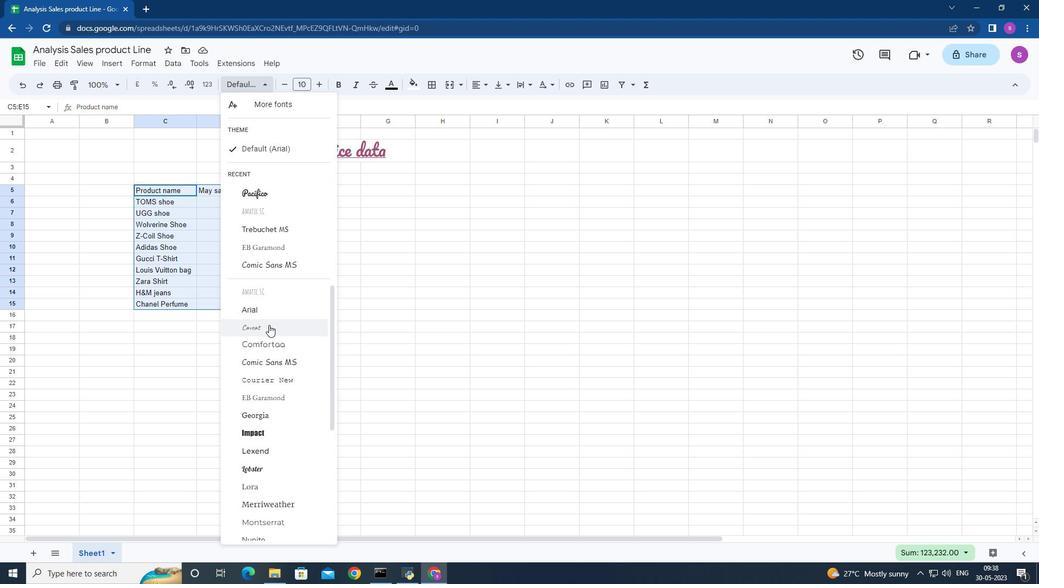 
Action: Mouse scrolled (269, 324) with delta (0, 0)
Screenshot: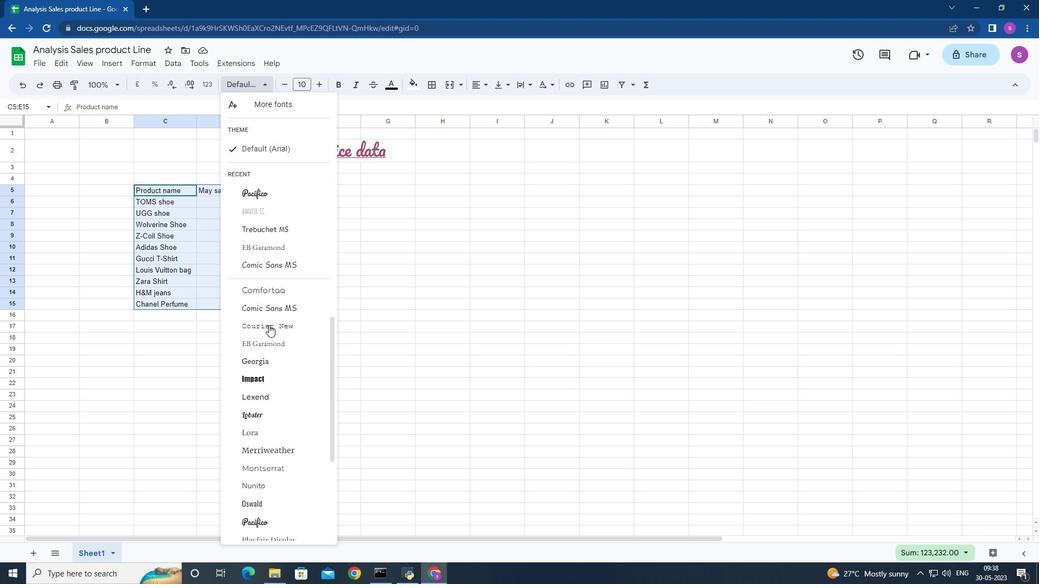 
Action: Mouse moved to (270, 343)
Screenshot: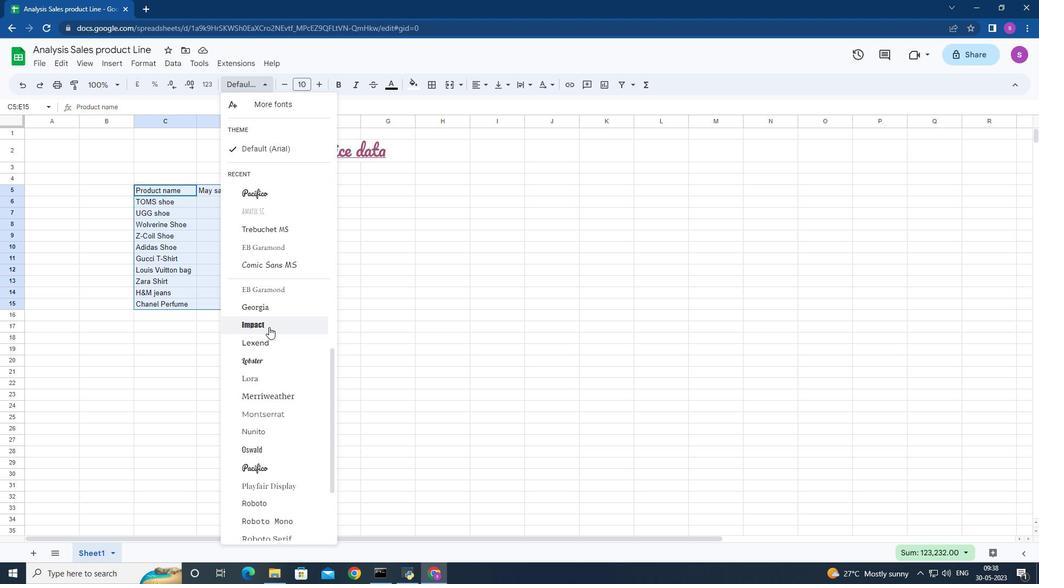 
Action: Mouse scrolled (270, 342) with delta (0, 0)
Screenshot: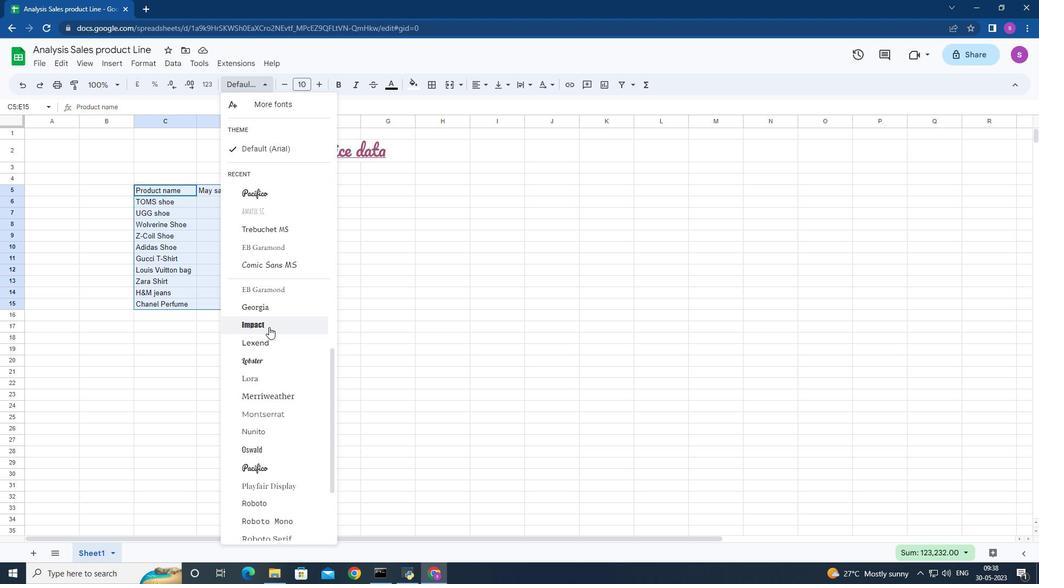 
Action: Mouse scrolled (270, 342) with delta (0, 0)
Screenshot: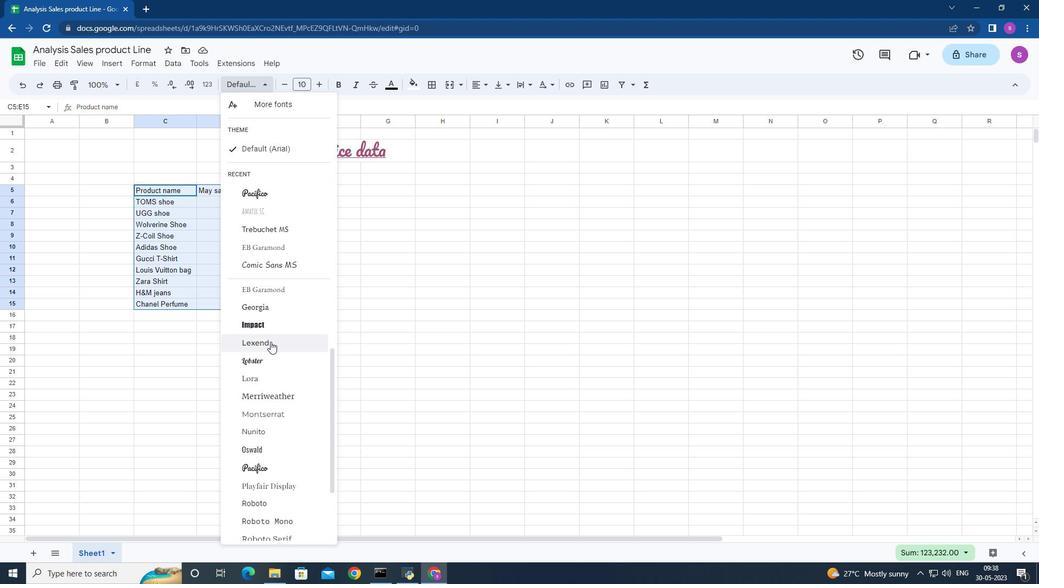 
Action: Mouse moved to (289, 424)
Screenshot: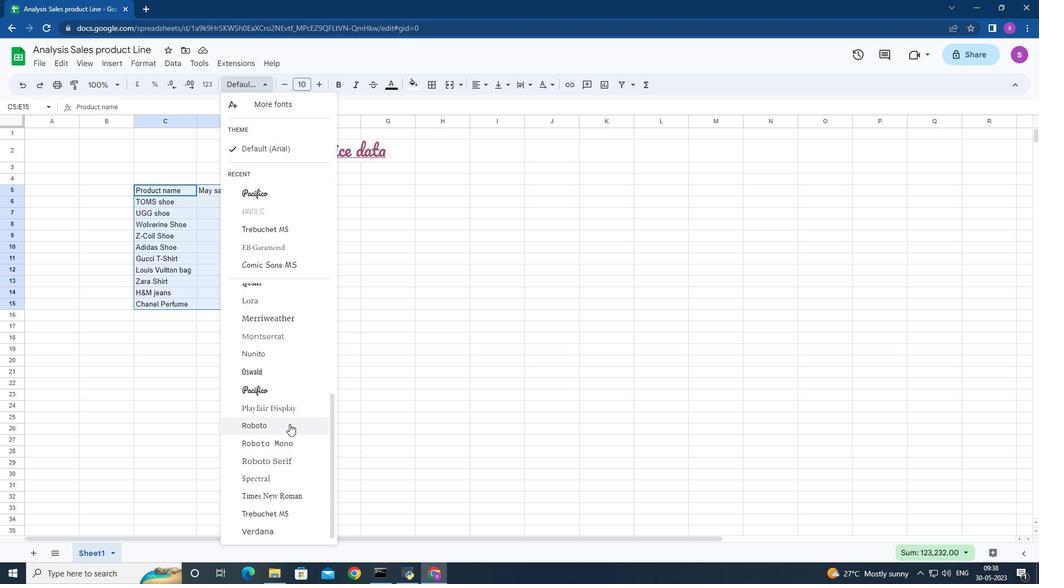 
Action: Mouse pressed left at (289, 424)
Screenshot: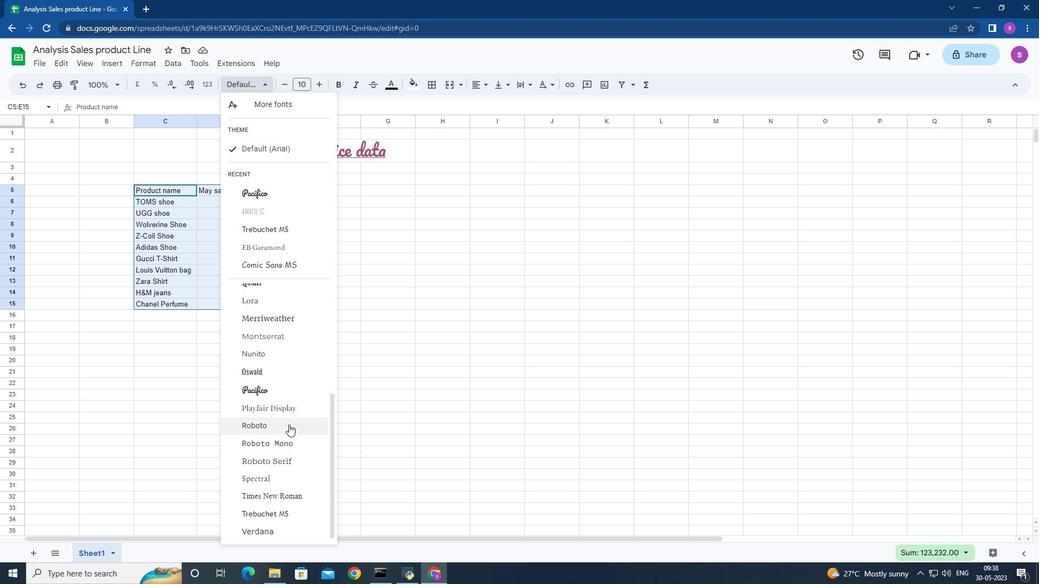 
Action: Mouse moved to (318, 83)
Screenshot: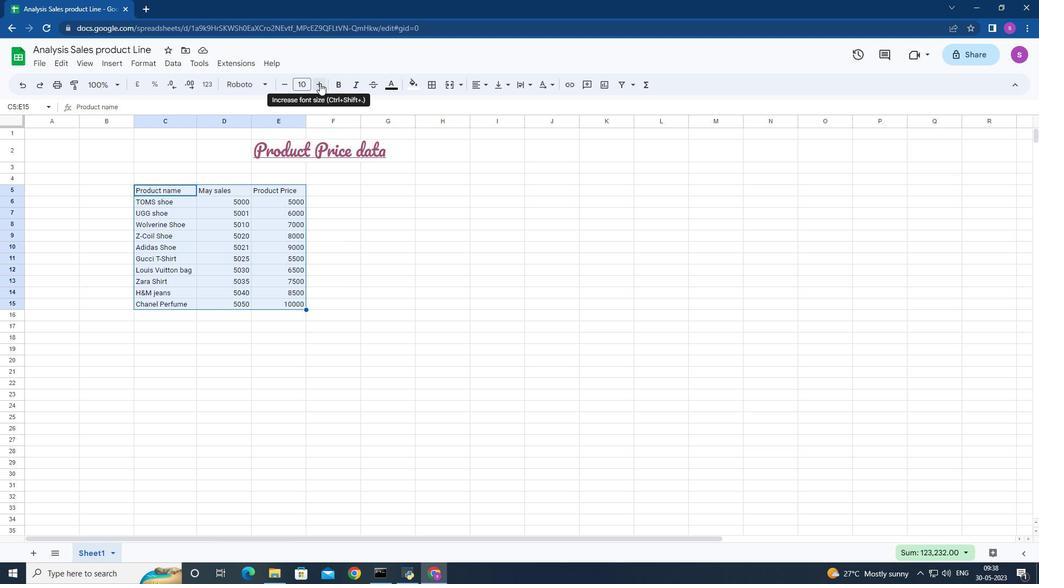 
Action: Mouse pressed left at (318, 83)
Screenshot: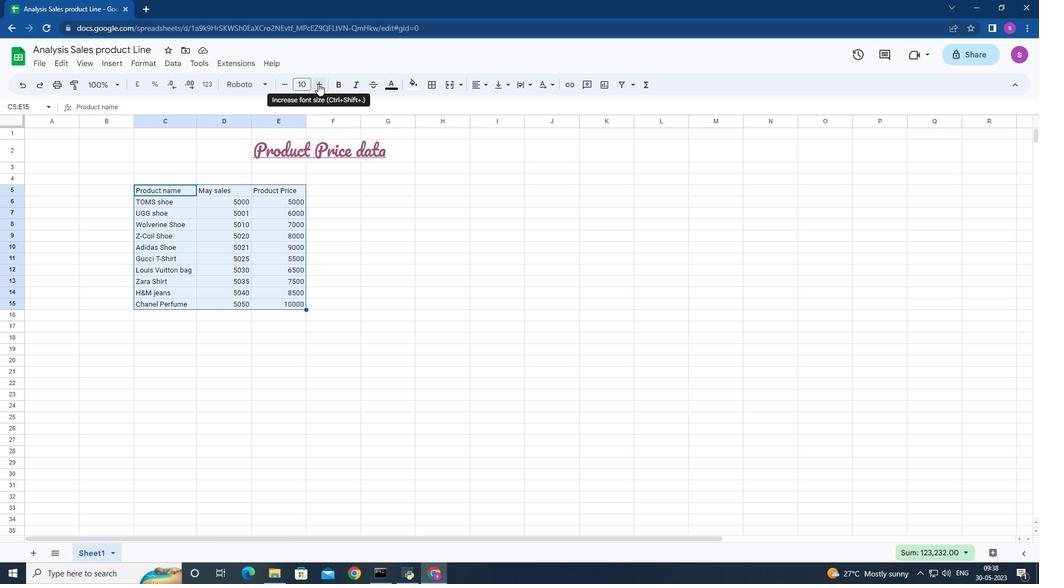 
Action: Mouse pressed left at (318, 83)
Screenshot: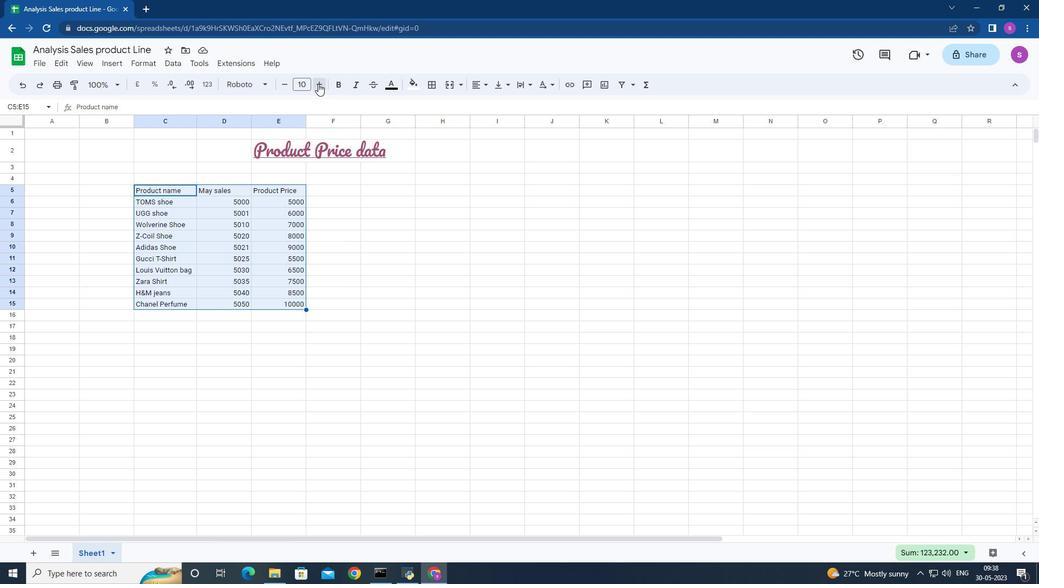 
Action: Mouse pressed left at (318, 83)
Screenshot: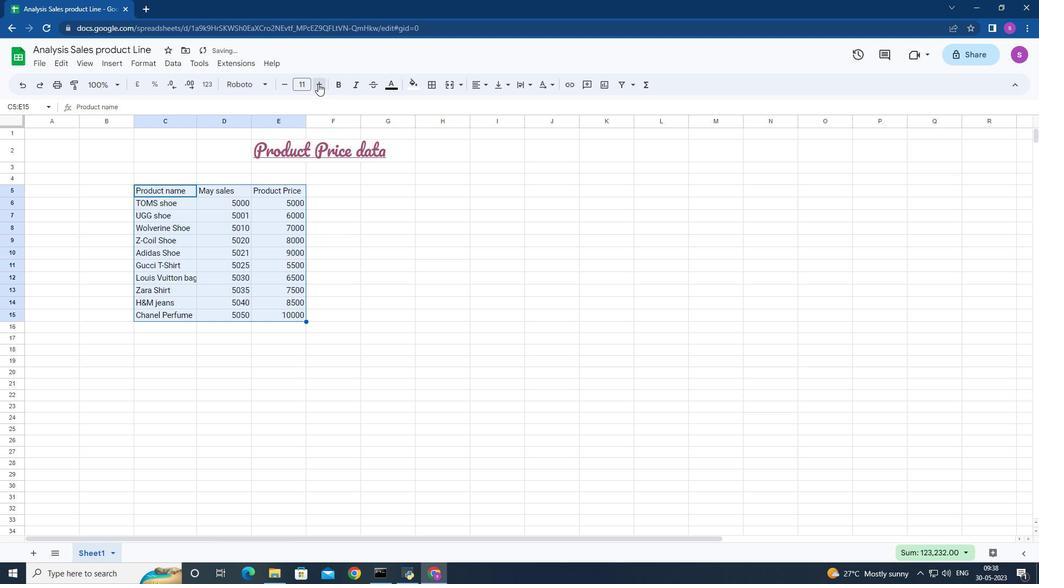 
Action: Mouse pressed left at (318, 83)
Screenshot: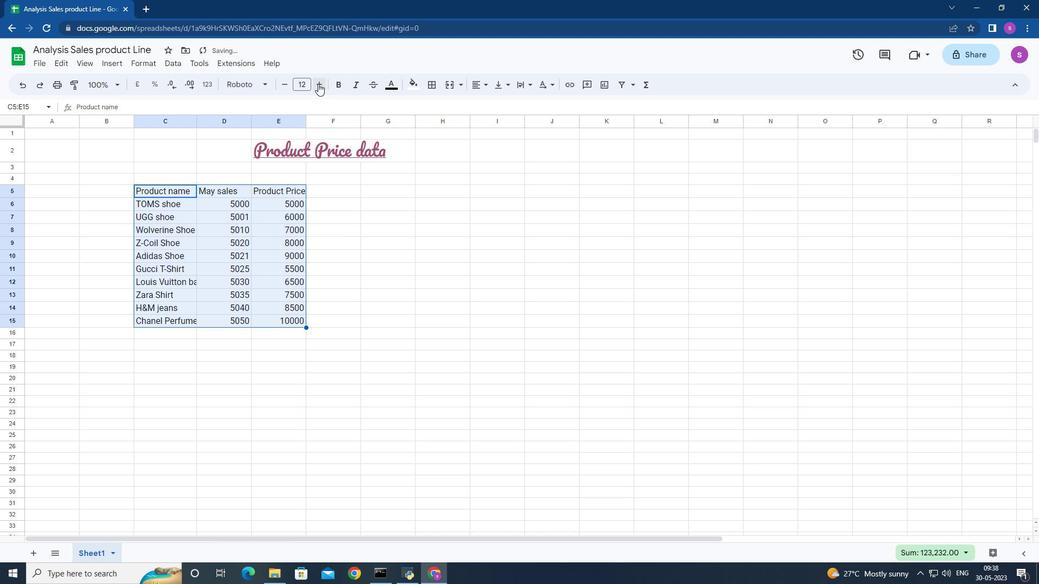 
Action: Mouse pressed left at (318, 83)
Screenshot: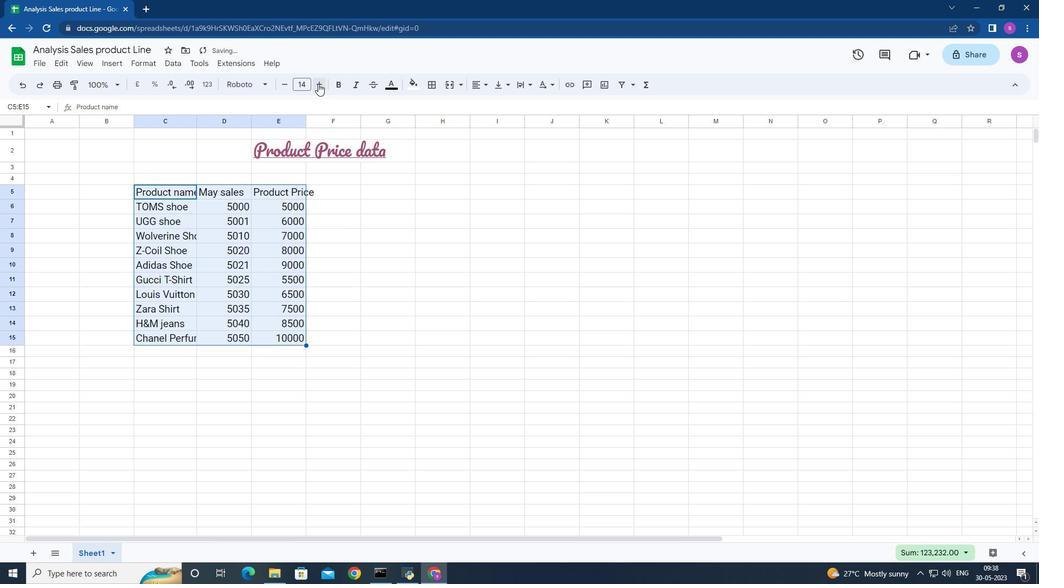 
Action: Mouse pressed left at (318, 83)
Screenshot: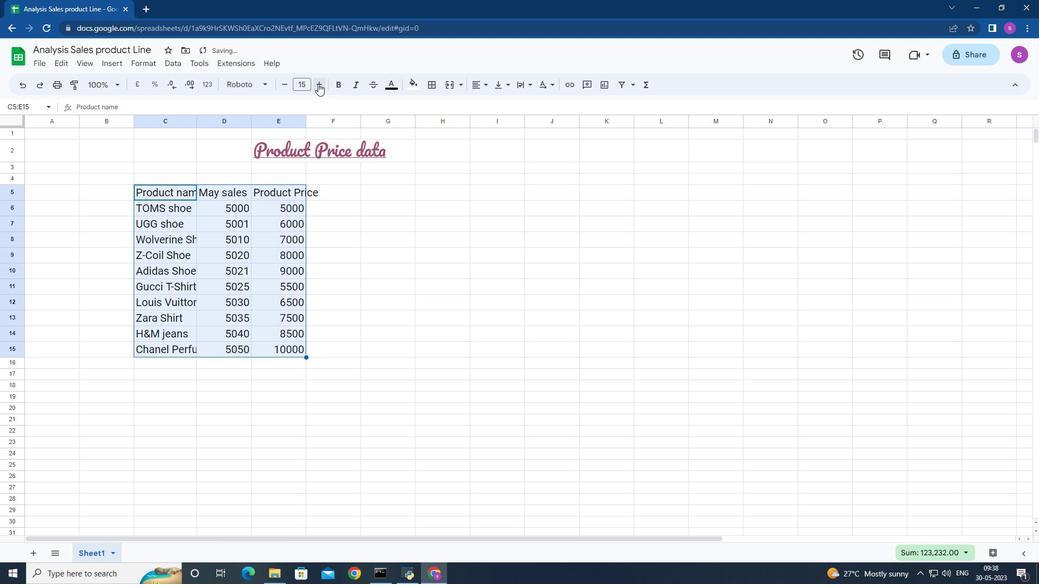 
Action: Mouse moved to (481, 82)
Screenshot: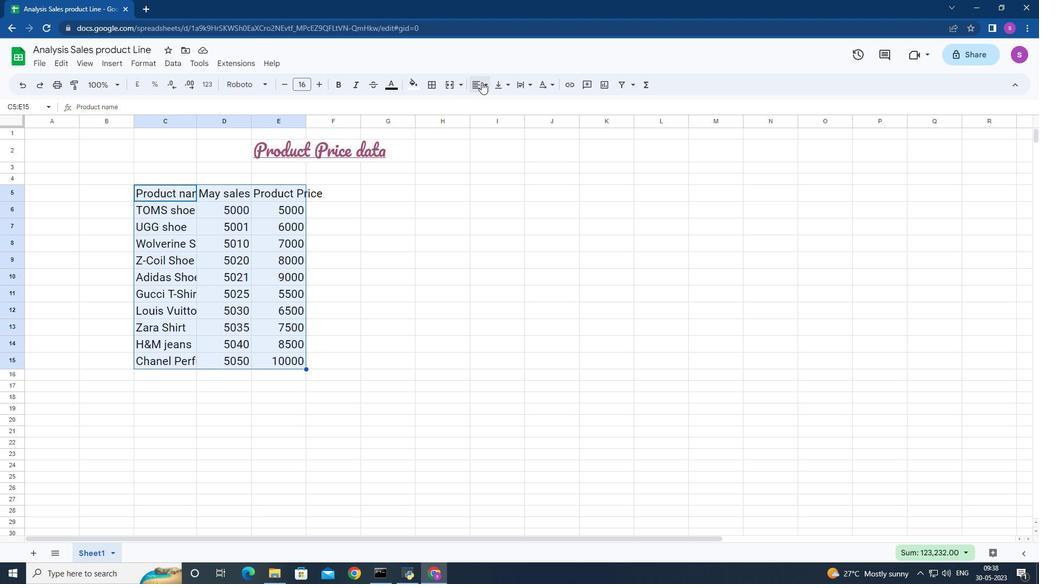 
Action: Mouse pressed left at (481, 82)
Screenshot: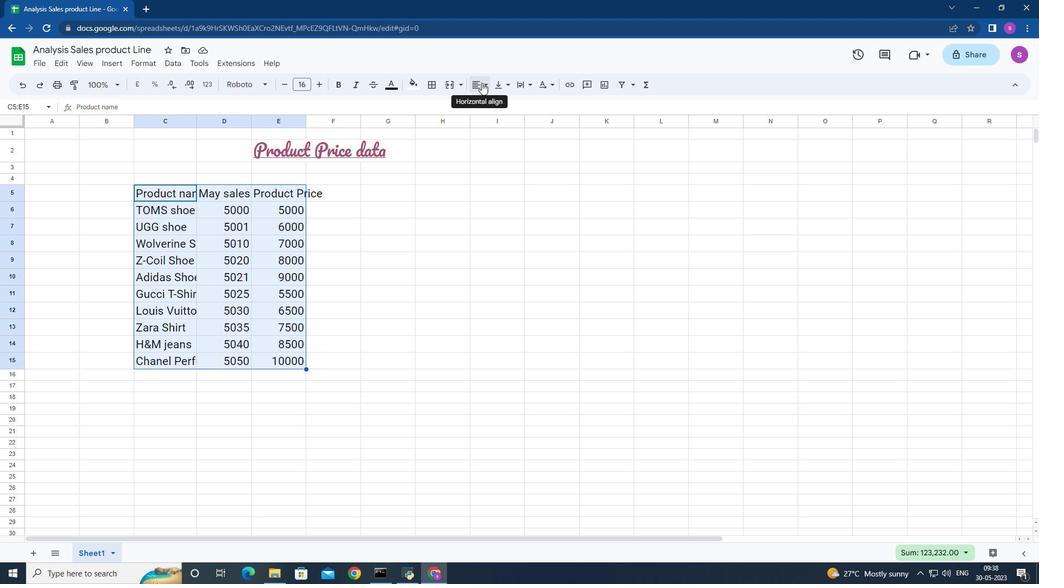 
Action: Mouse moved to (476, 105)
Screenshot: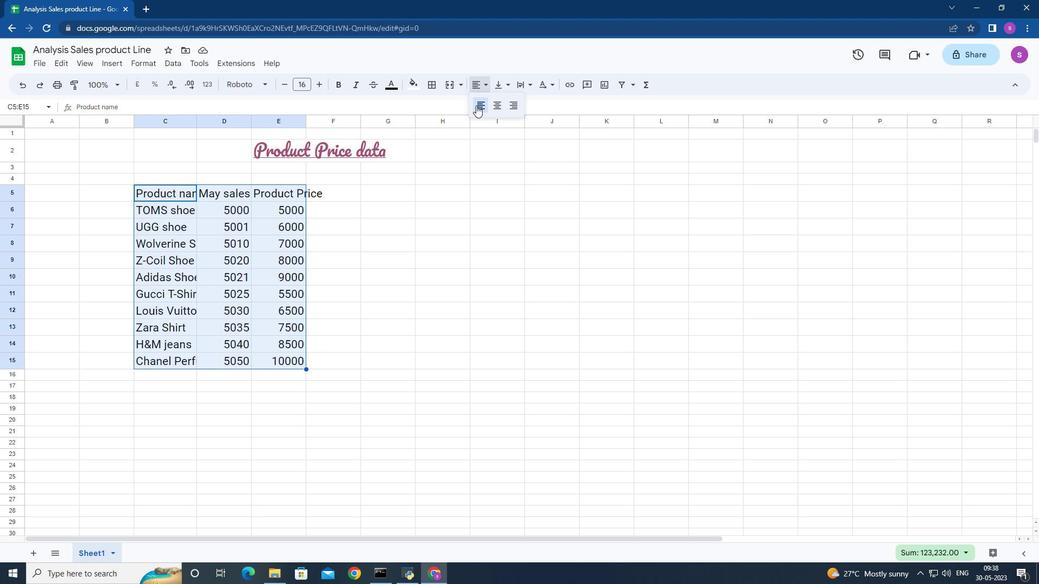 
Action: Mouse pressed left at (476, 105)
Screenshot: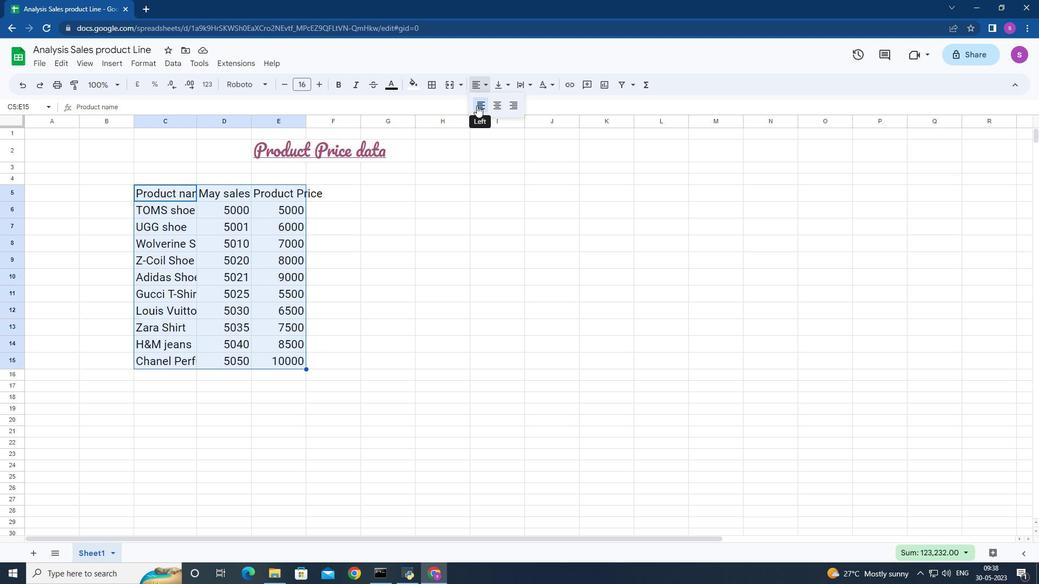 
Action: Mouse moved to (247, 148)
Screenshot: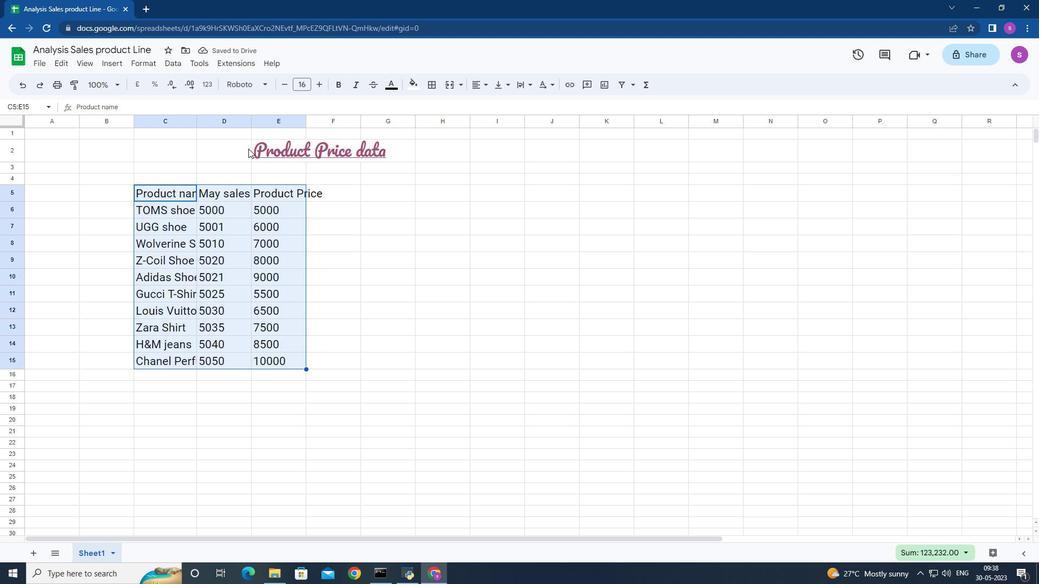 
Action: Mouse pressed left at (247, 148)
Screenshot: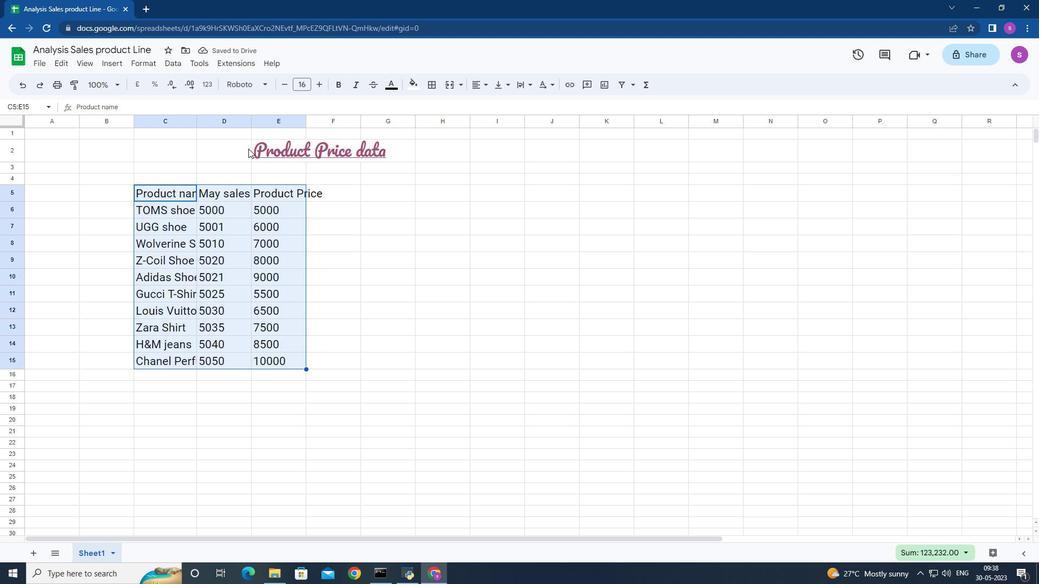 
Action: Mouse moved to (482, 86)
Screenshot: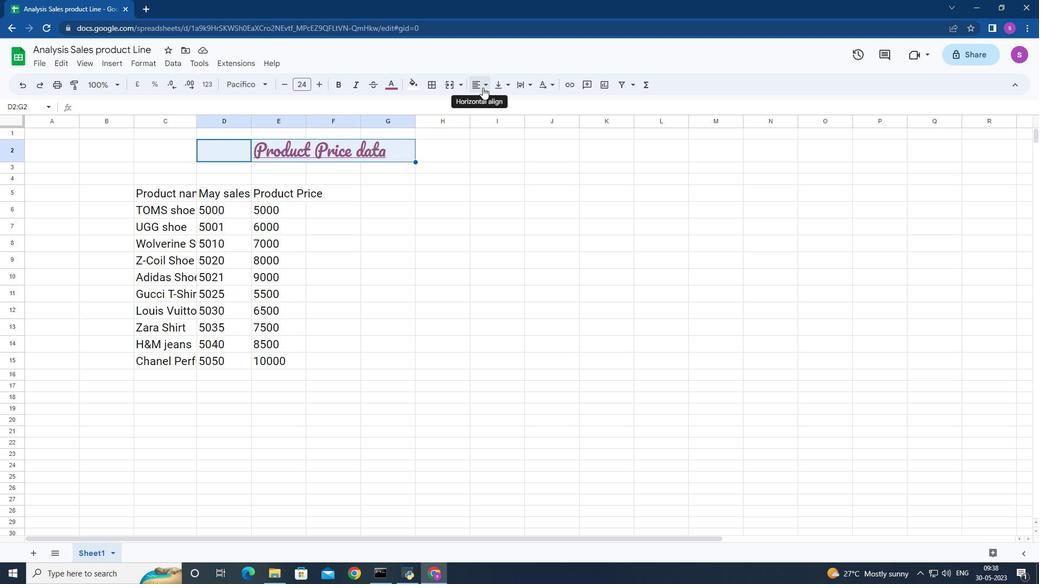 
Action: Mouse pressed left at (482, 86)
Screenshot: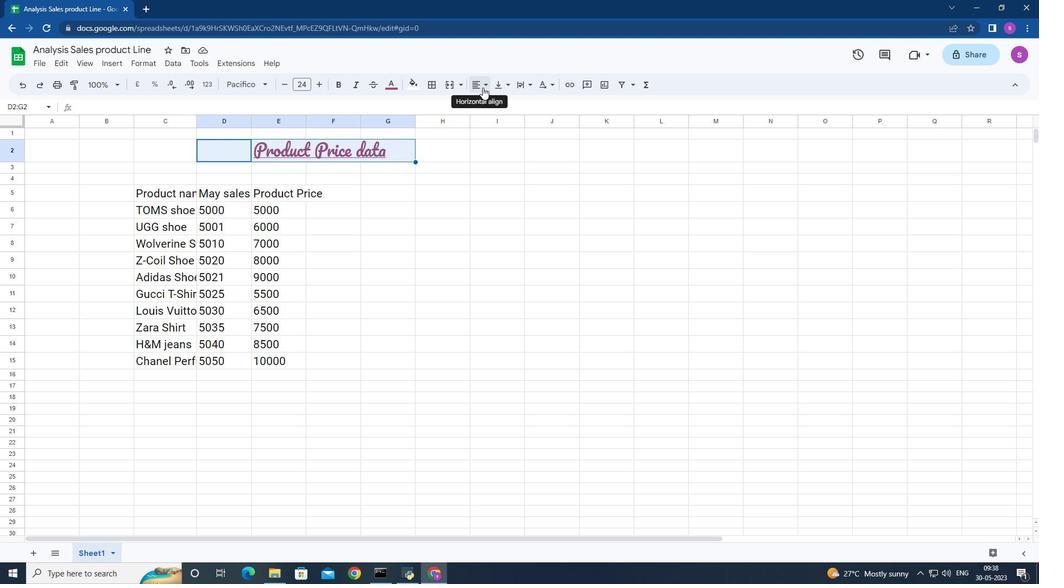 
Action: Mouse moved to (480, 106)
Screenshot: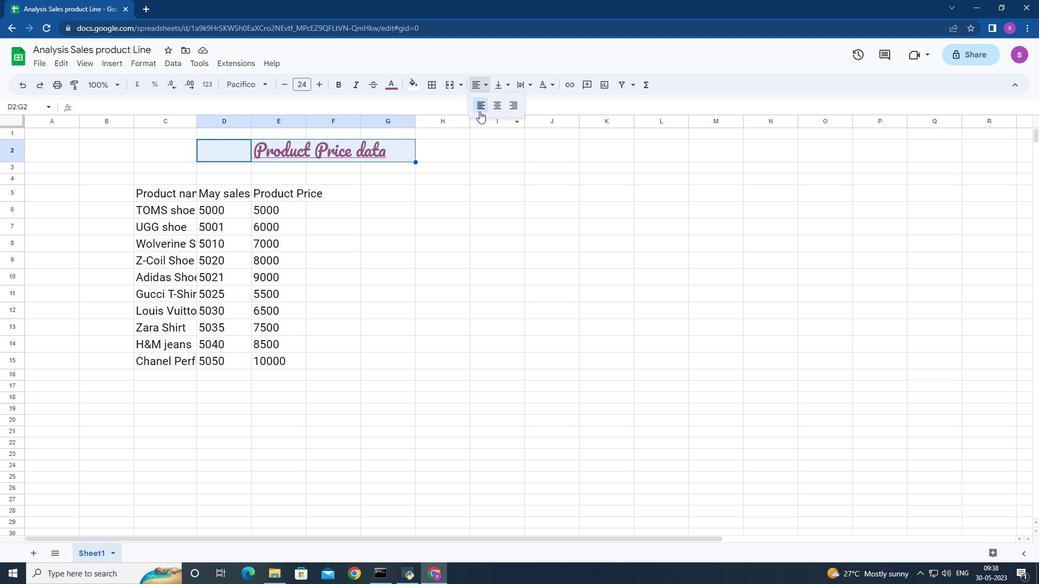 
Action: Mouse pressed left at (480, 106)
Screenshot: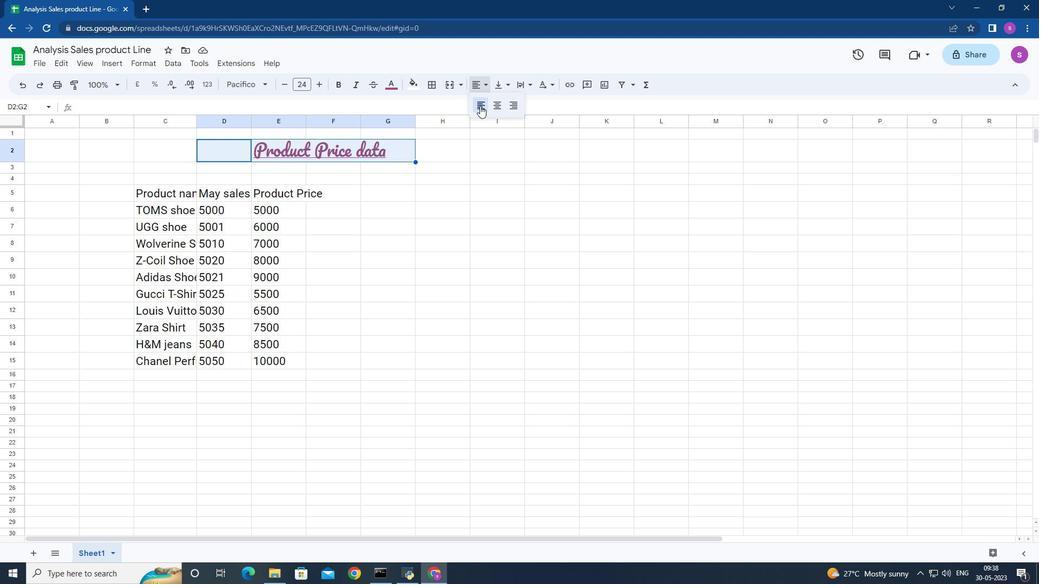 
Action: Mouse moved to (444, 159)
Screenshot: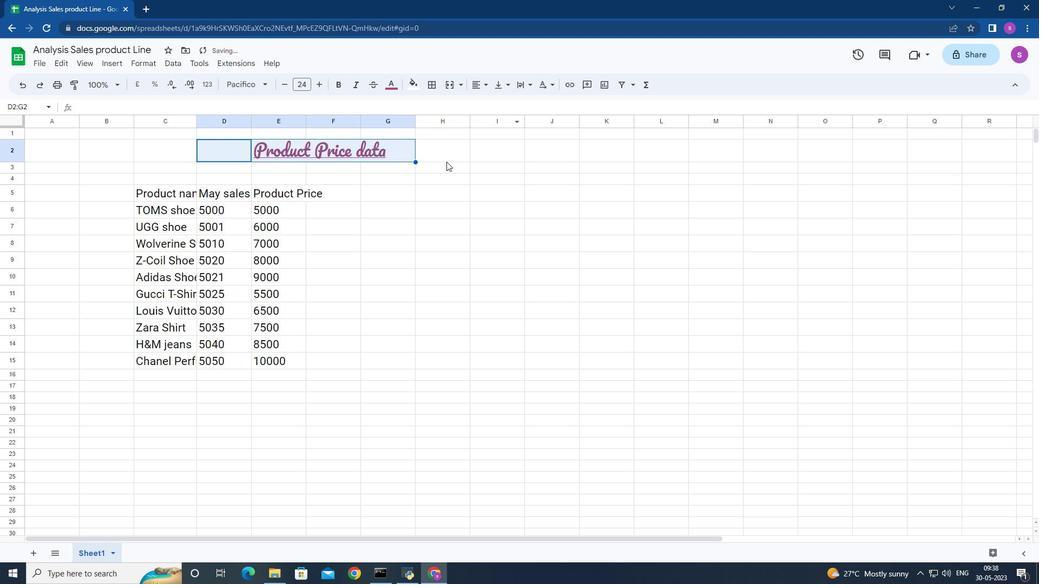 
Action: Mouse pressed left at (444, 159)
Screenshot: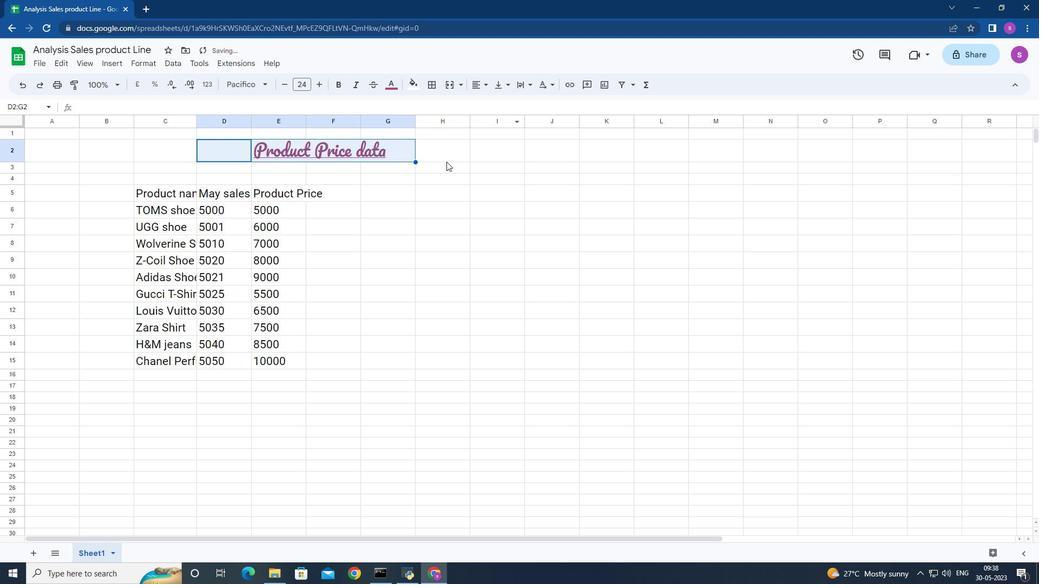 
Action: Mouse moved to (397, 193)
Screenshot: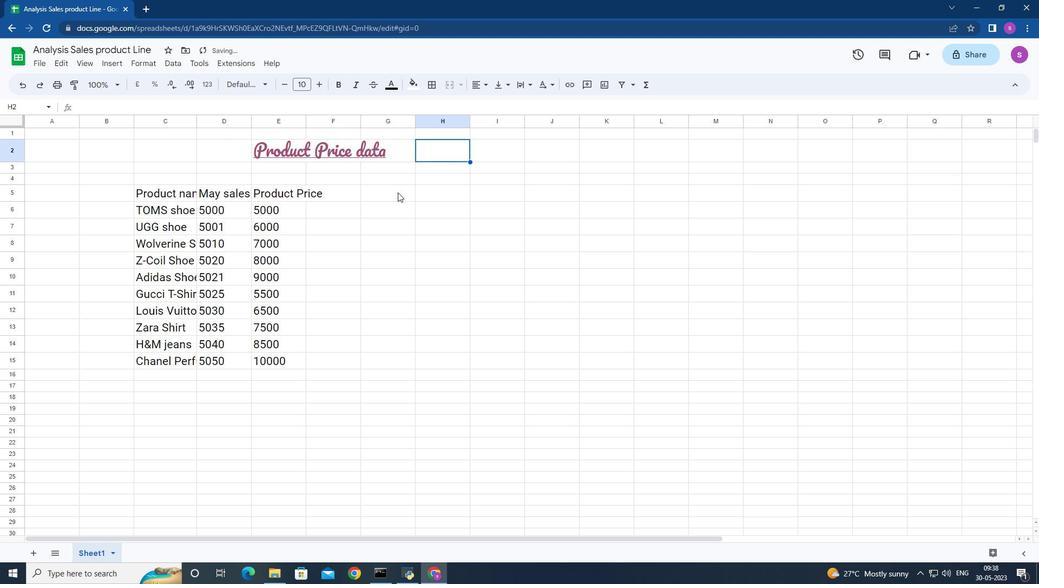 
Action: Mouse scrolled (397, 192) with delta (0, 0)
Screenshot: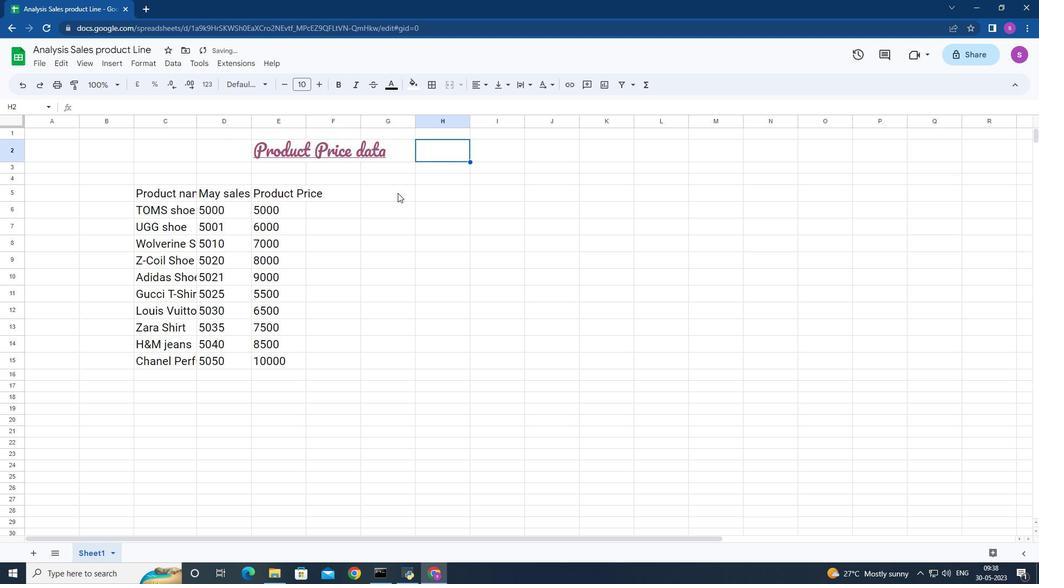 
Action: Mouse moved to (358, 207)
Screenshot: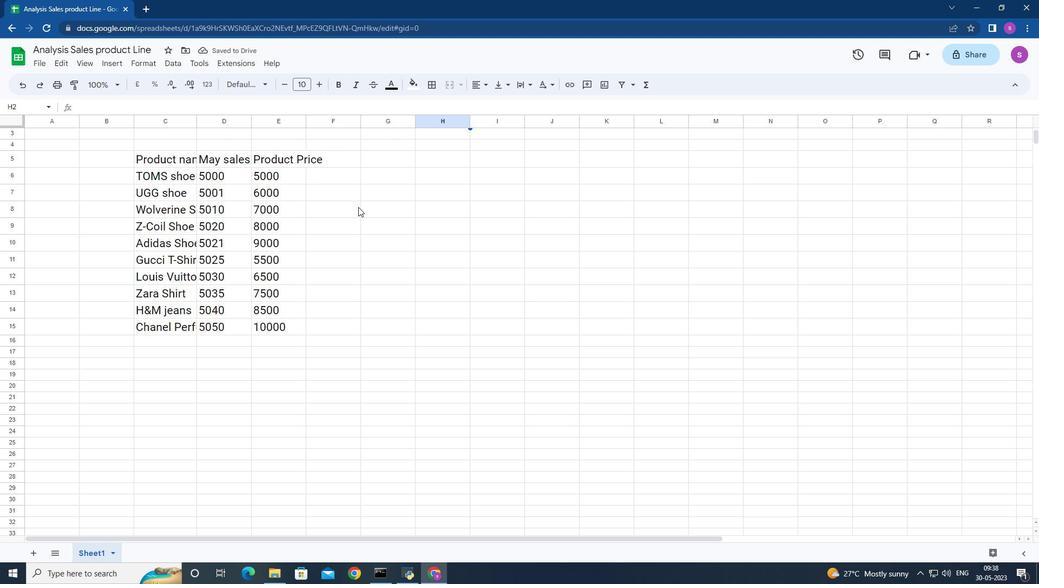 
Action: Mouse scrolled (358, 207) with delta (0, 0)
Screenshot: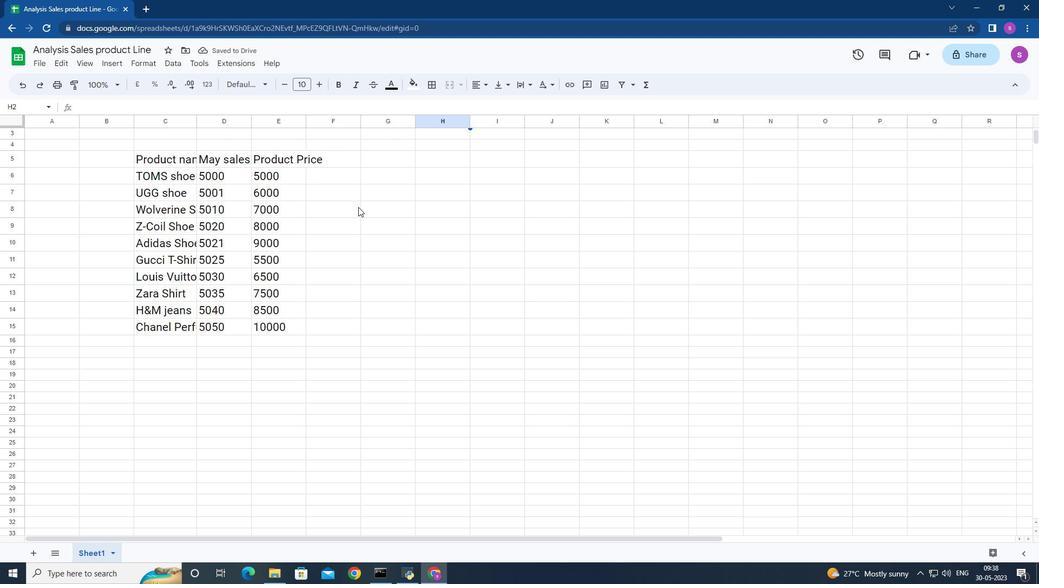 
Action: Mouse moved to (404, 227)
Screenshot: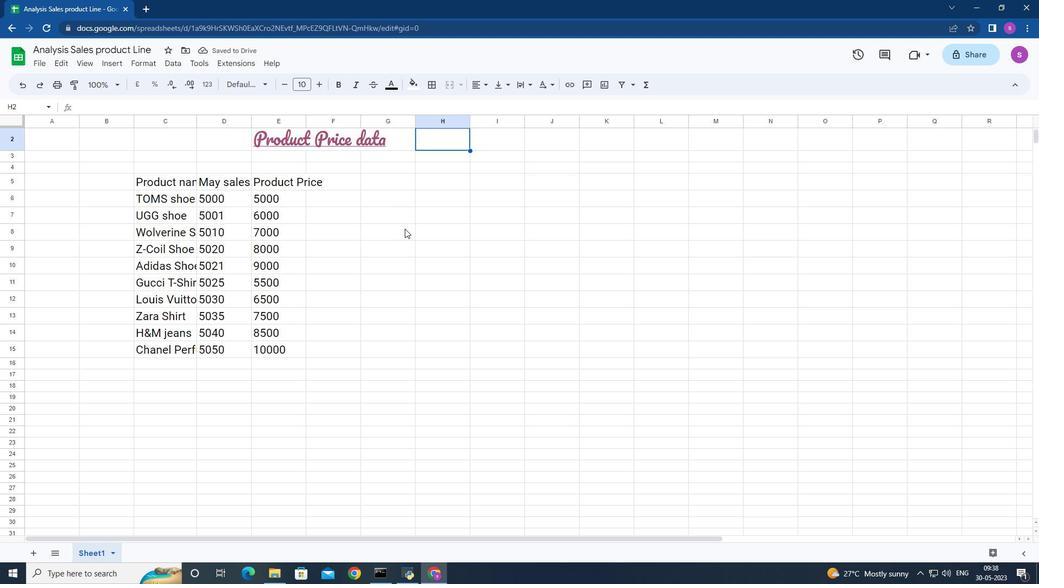 
Action: Mouse scrolled (404, 228) with delta (0, 0)
Screenshot: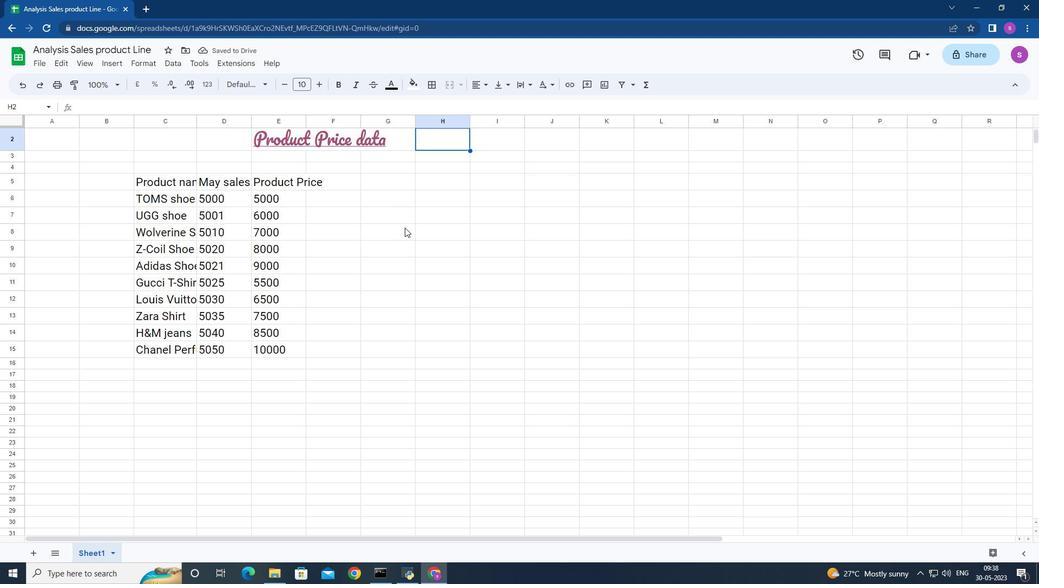 
Action: Mouse moved to (404, 227)
Screenshot: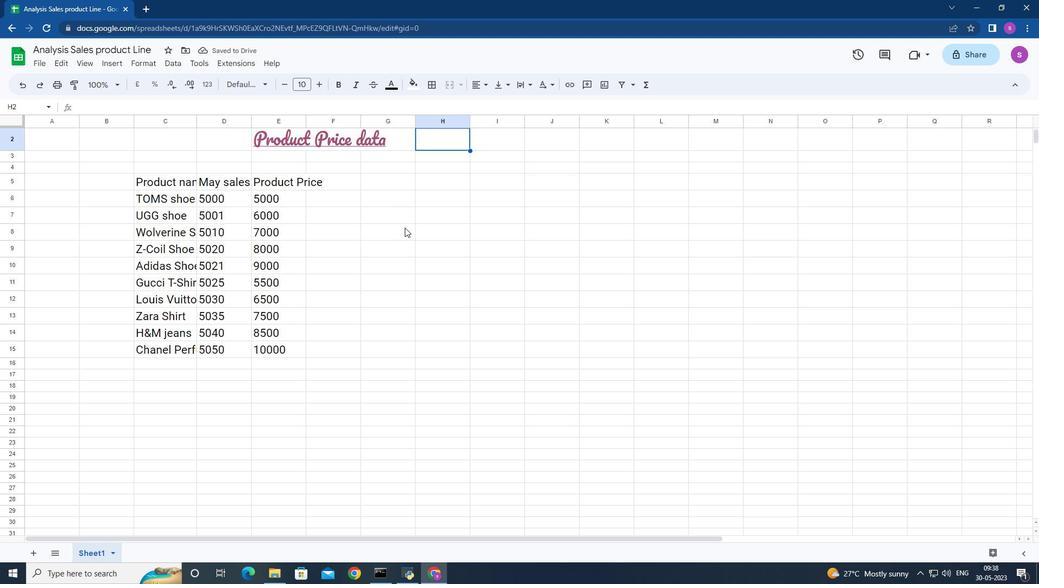 
Action: Mouse scrolled (404, 228) with delta (0, 0)
Screenshot: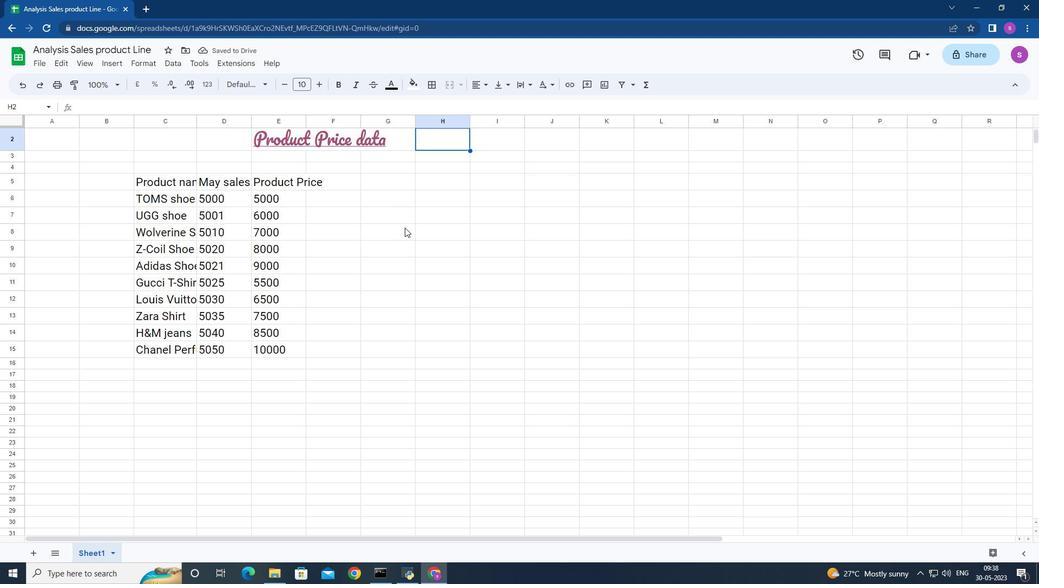 
Action: Mouse moved to (487, 147)
Screenshot: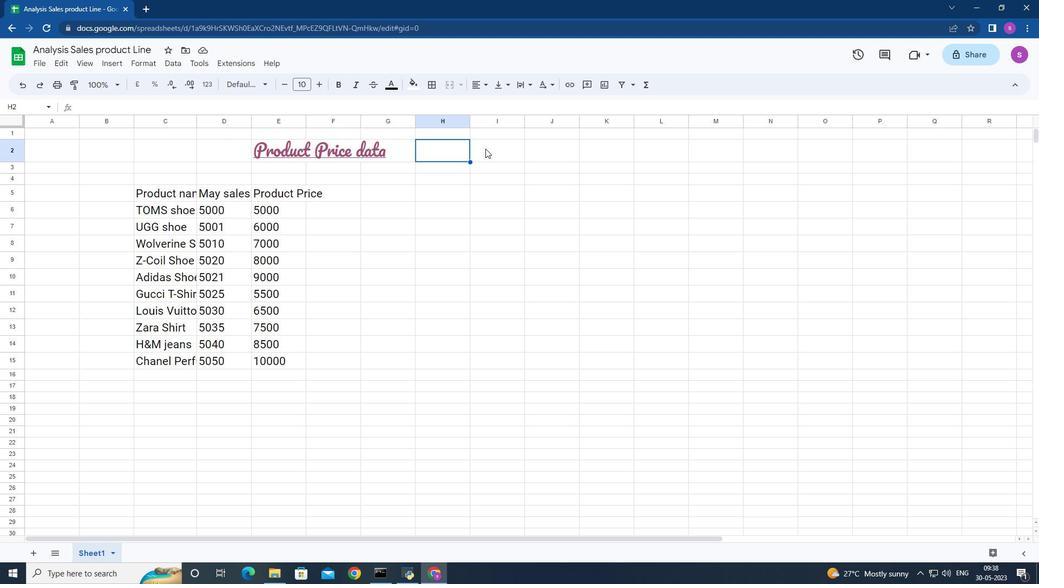 
Action: Mouse pressed left at (487, 147)
Screenshot: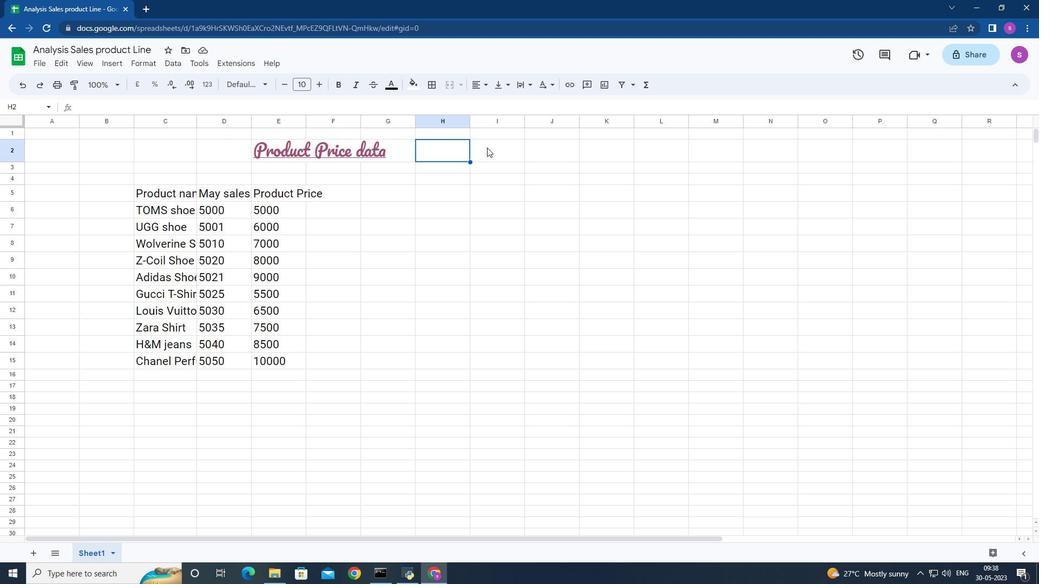 
Action: Mouse moved to (242, 149)
Screenshot: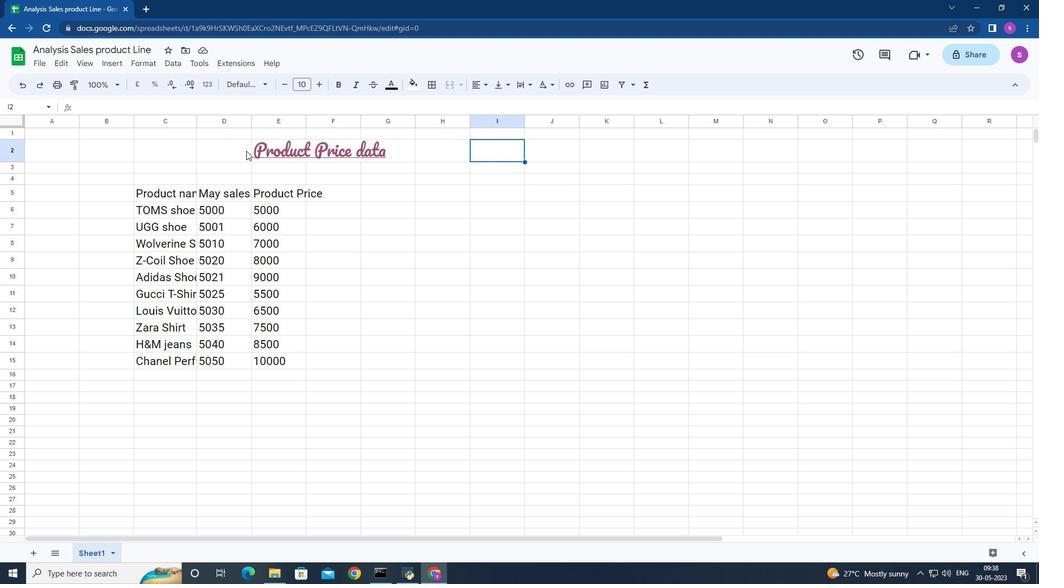 
Action: Mouse pressed left at (242, 149)
Screenshot: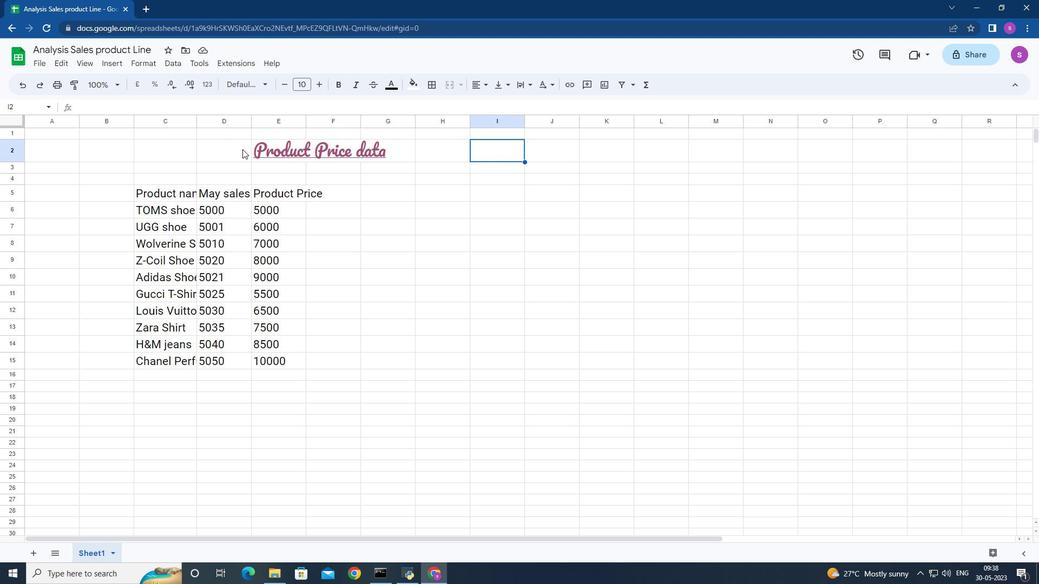 
Action: Mouse moved to (403, 151)
Screenshot: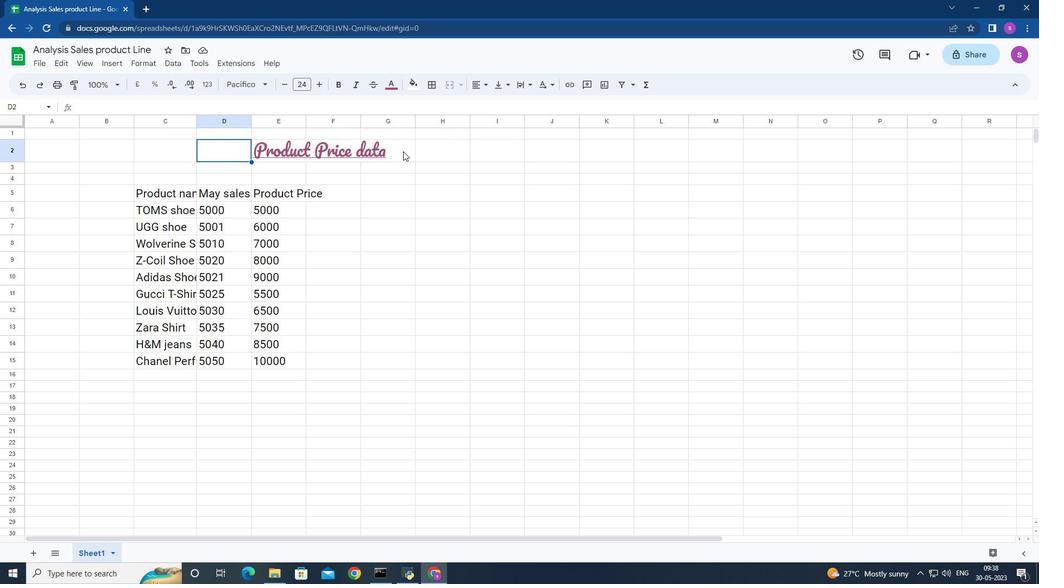 
Action: Mouse pressed left at (403, 151)
Screenshot: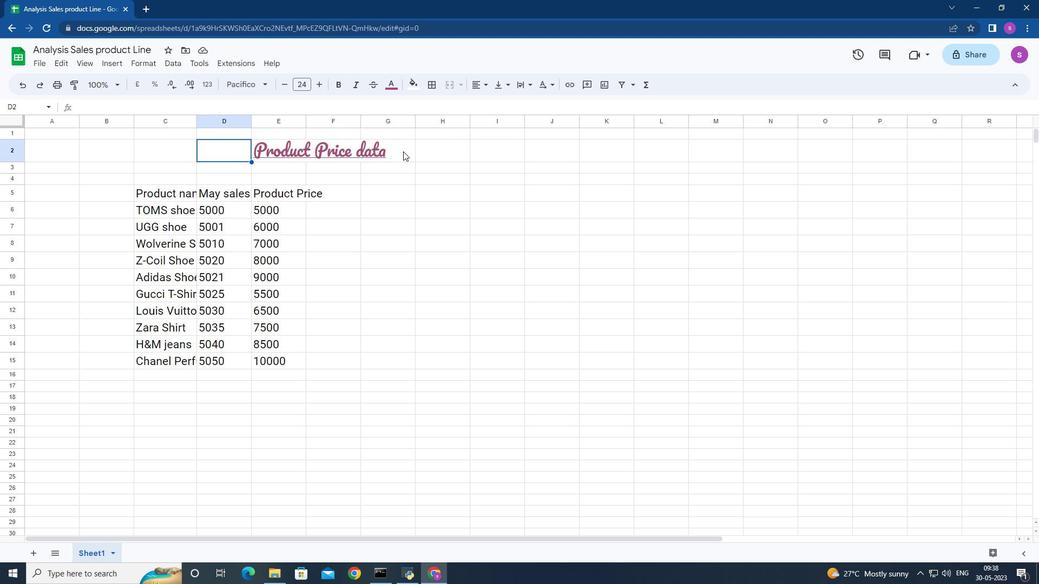 
Action: Mouse moved to (250, 228)
Screenshot: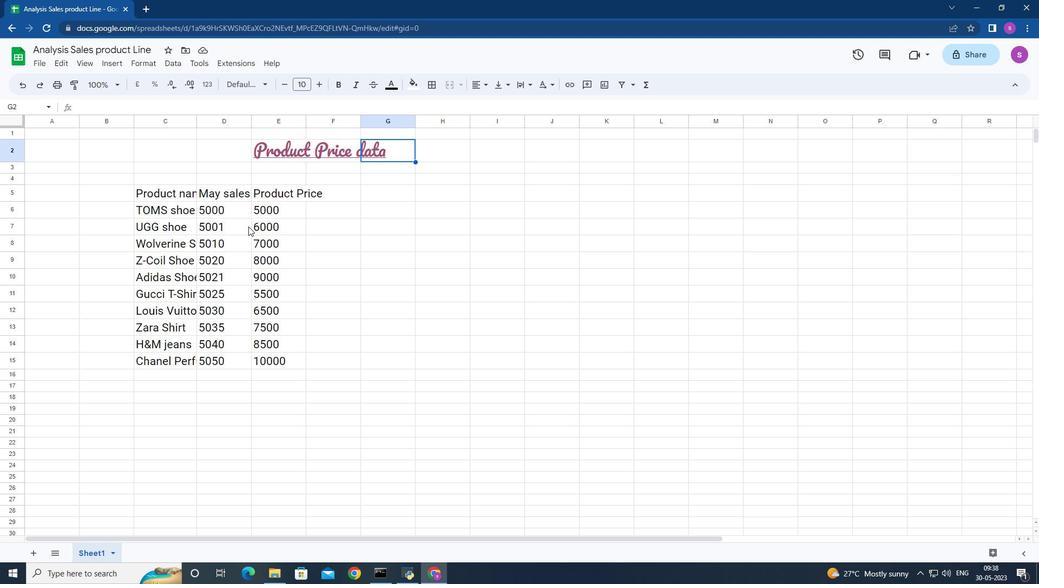 
Action: Mouse scrolled (250, 228) with delta (0, 0)
Screenshot: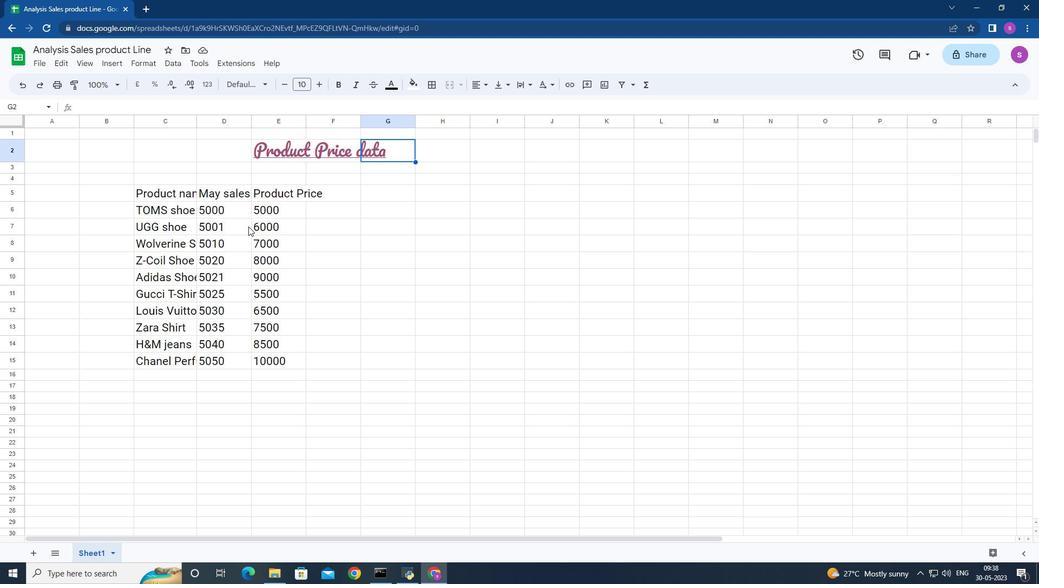 
Action: Mouse moved to (308, 241)
Screenshot: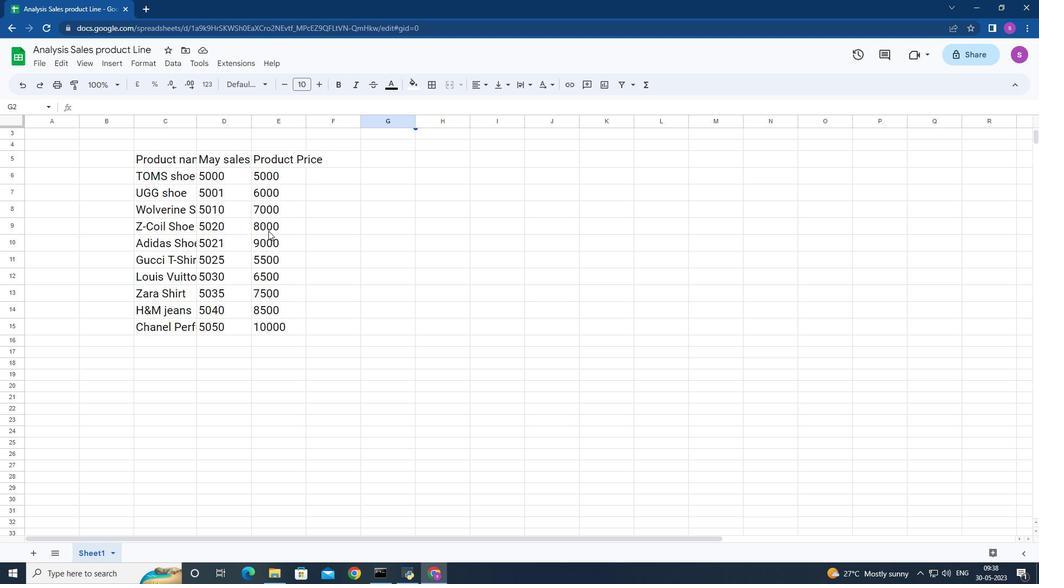 
Action: Mouse scrolled (308, 241) with delta (0, 0)
Screenshot: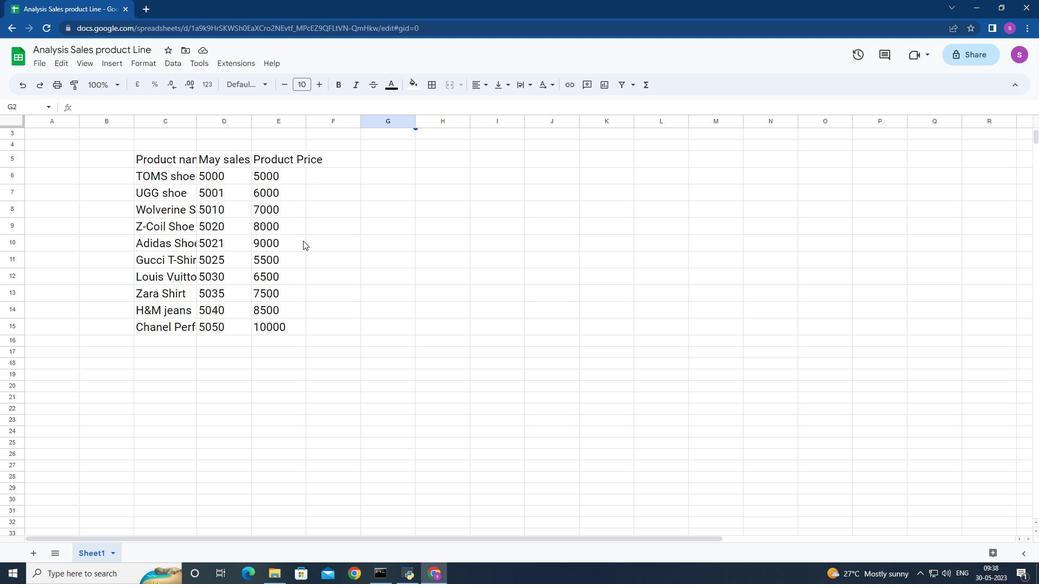 
Action: Mouse scrolled (308, 241) with delta (0, 0)
Screenshot: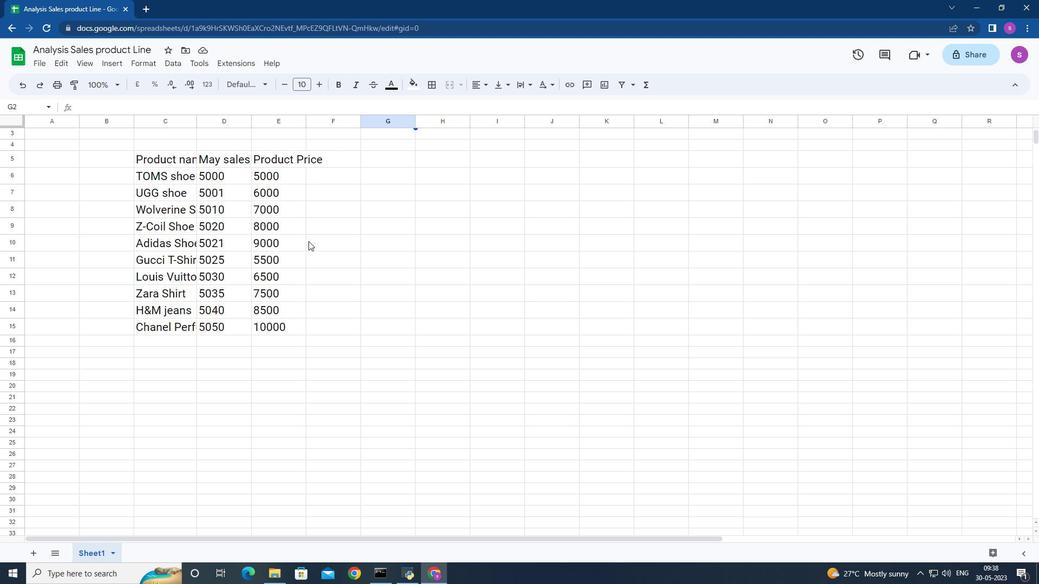 
Action: Mouse scrolled (308, 241) with delta (0, 0)
Screenshot: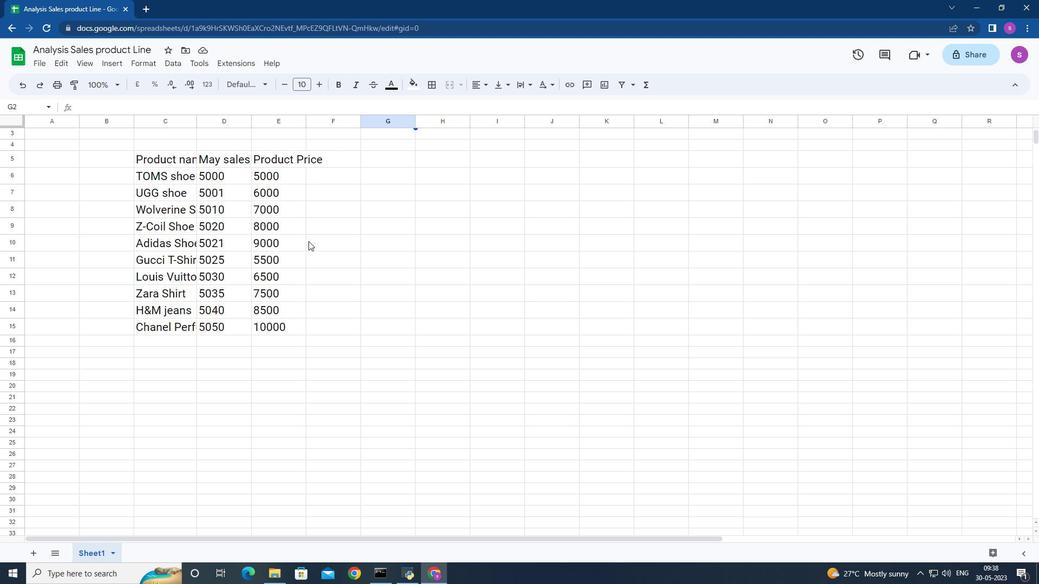 
Action: Mouse moved to (357, 309)
Screenshot: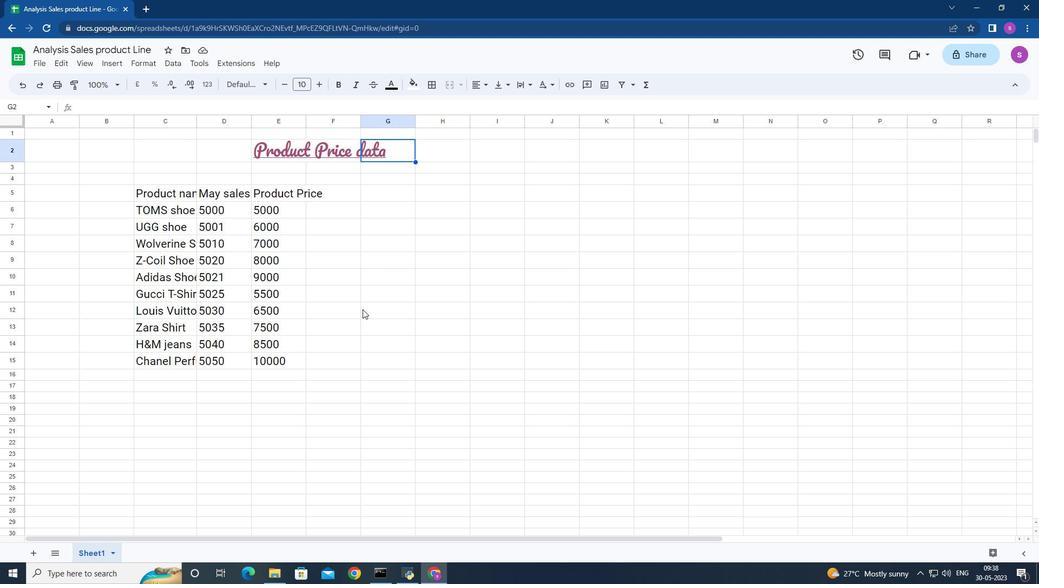 
